 Task: Look for space in Khāsh, Afghanistan from 3rd August, 2023 to 7th August, 2023 for 2 adults in price range Rs.4000 to Rs.9000. Place can be private room with 1  bedroom having 1 bed and 1 bathroom. Property type can be house, flat, hotel. Amenities needed are: air conditioning. Booking option can be shelf check-in. Required host language is English.
Action: Mouse moved to (461, 83)
Screenshot: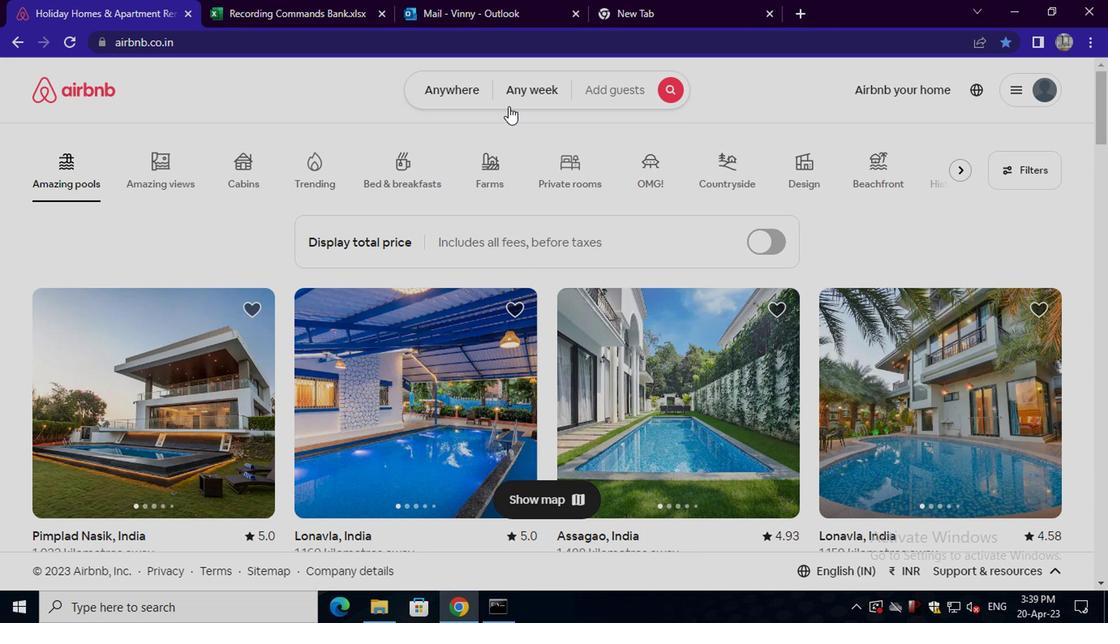 
Action: Mouse pressed left at (461, 83)
Screenshot: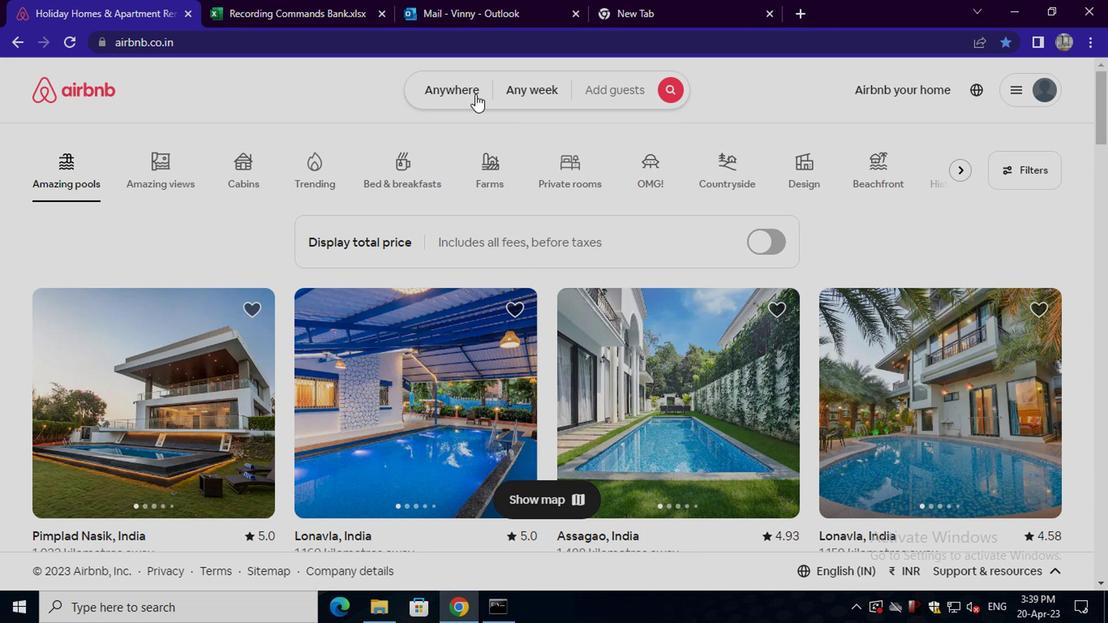 
Action: Mouse moved to (295, 137)
Screenshot: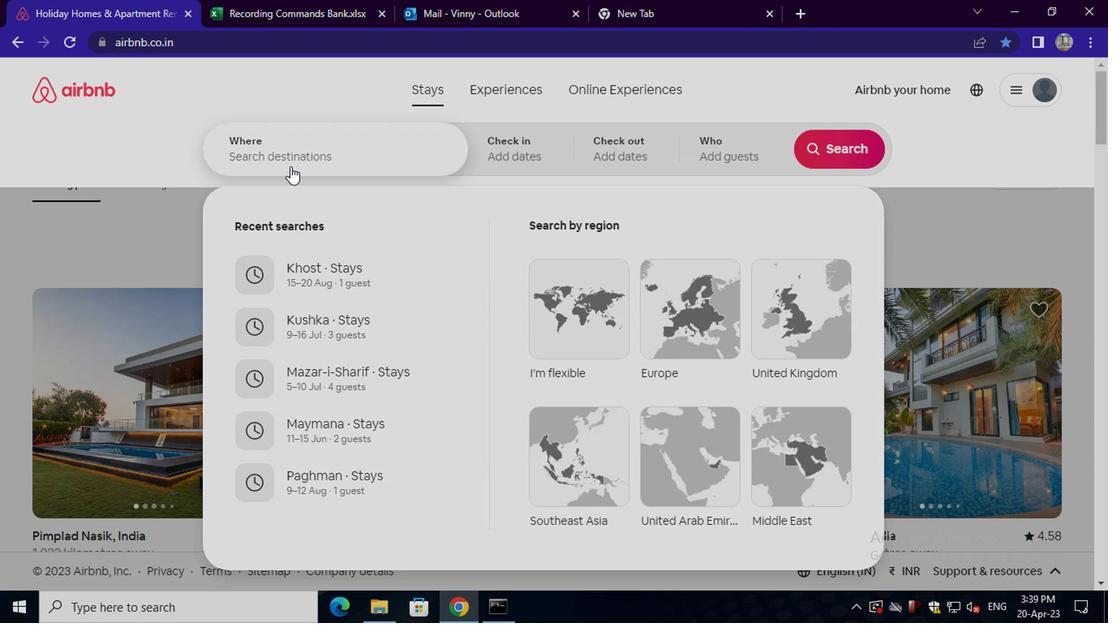
Action: Mouse pressed left at (295, 137)
Screenshot: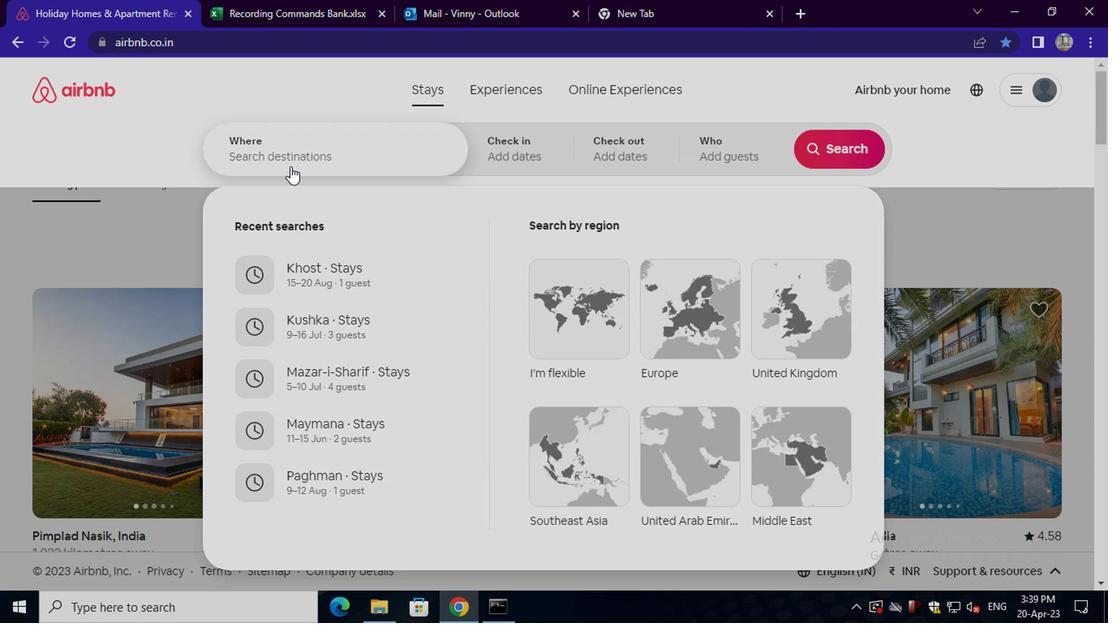 
Action: Key pressed khash,<Key.space>afganista
Screenshot: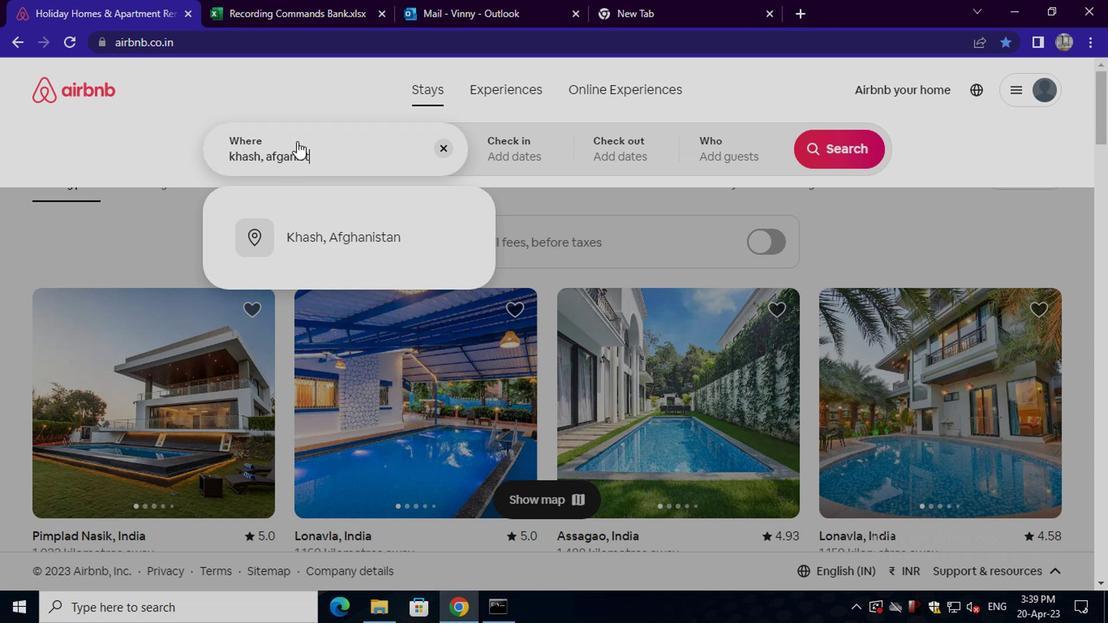 
Action: Mouse moved to (322, 230)
Screenshot: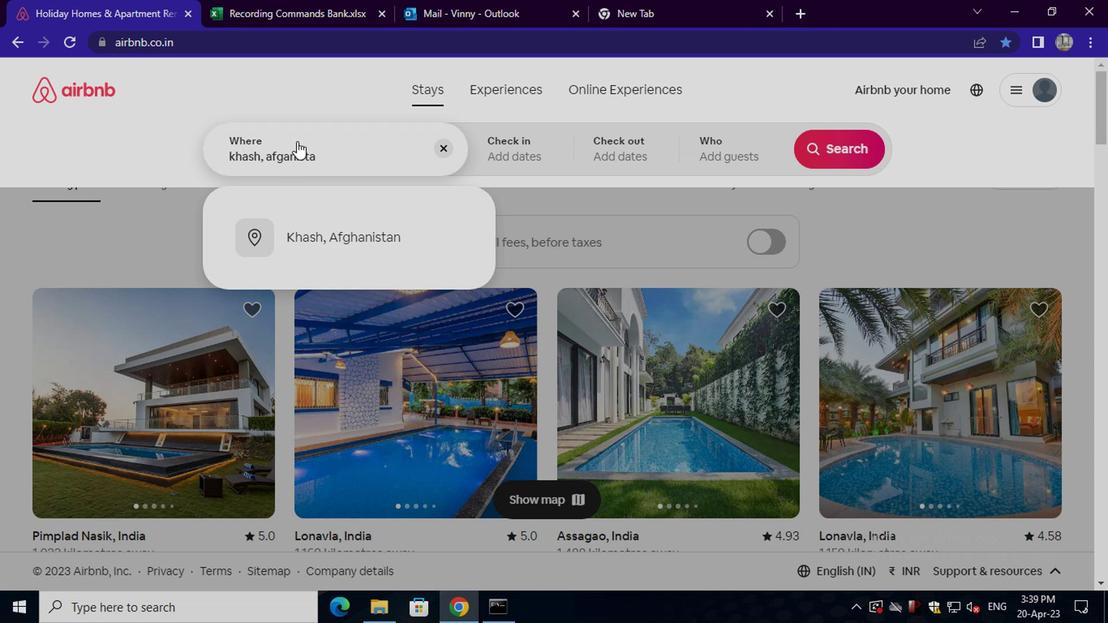 
Action: Mouse pressed left at (322, 230)
Screenshot: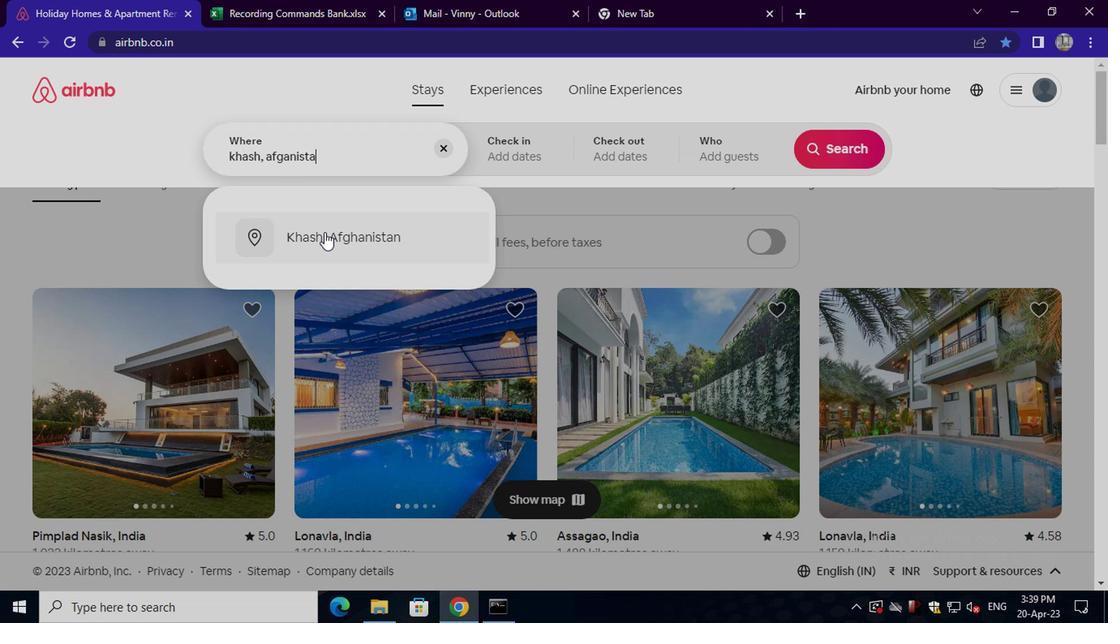 
Action: Mouse moved to (828, 274)
Screenshot: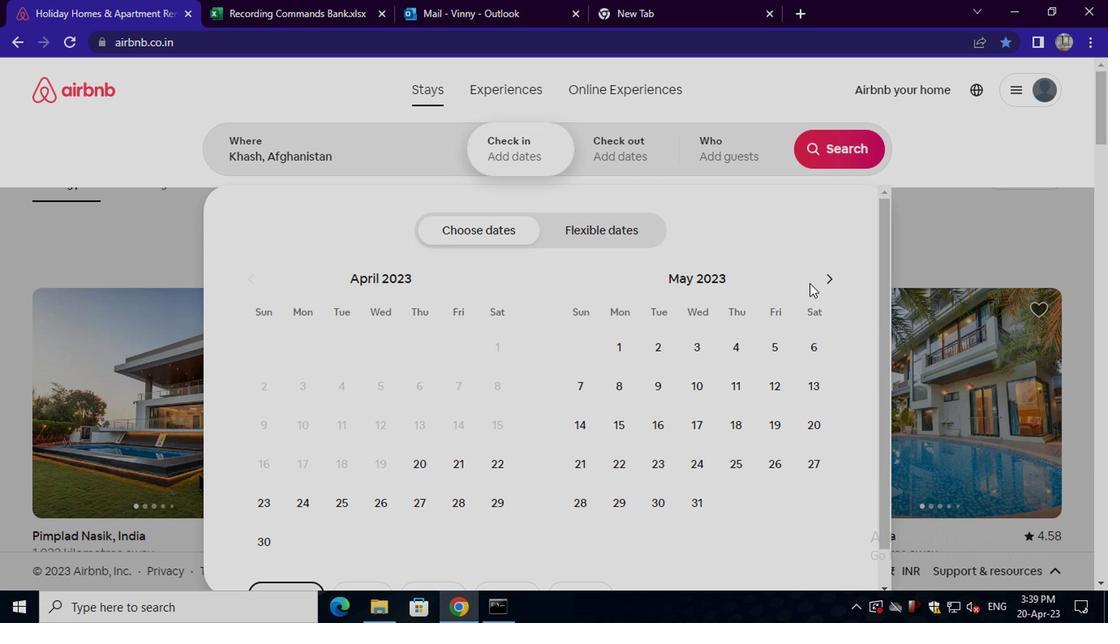 
Action: Mouse pressed left at (828, 274)
Screenshot: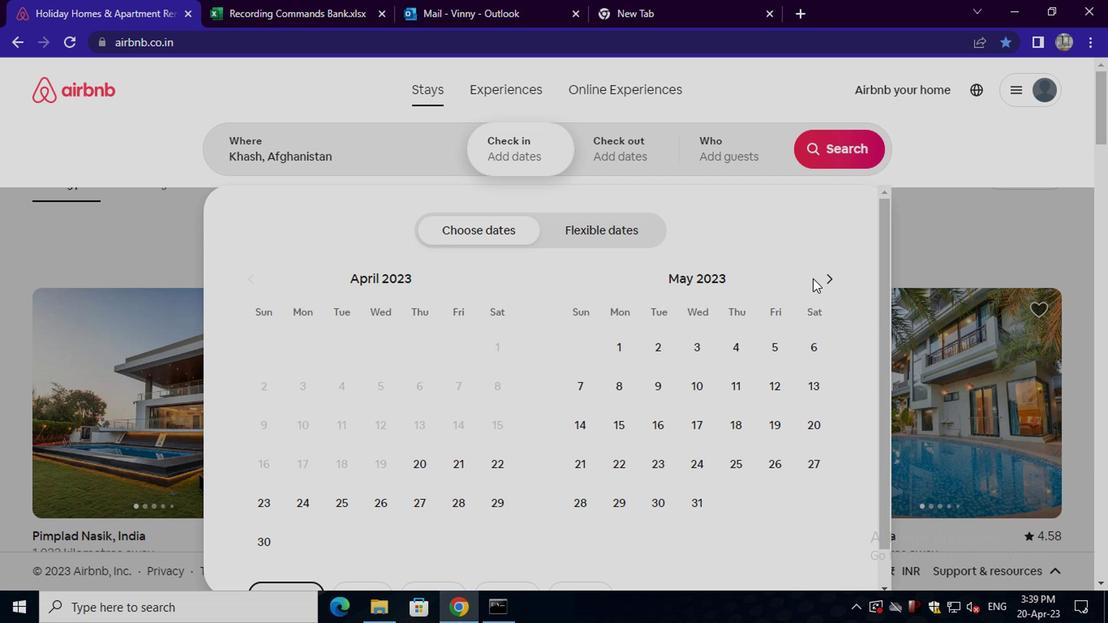 
Action: Mouse pressed left at (828, 274)
Screenshot: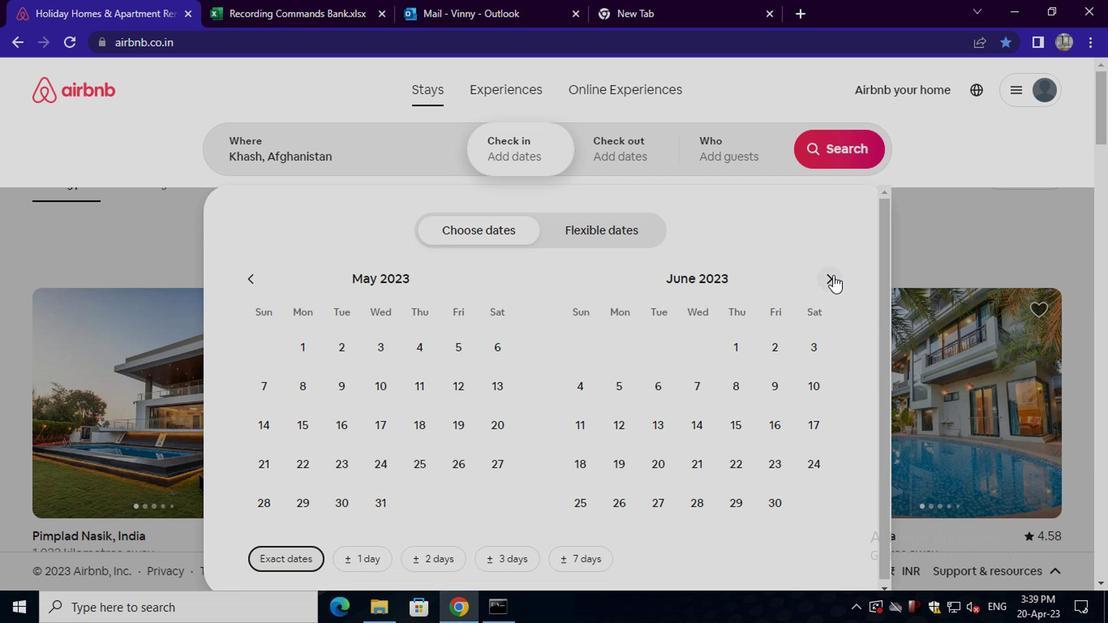 
Action: Mouse pressed left at (828, 274)
Screenshot: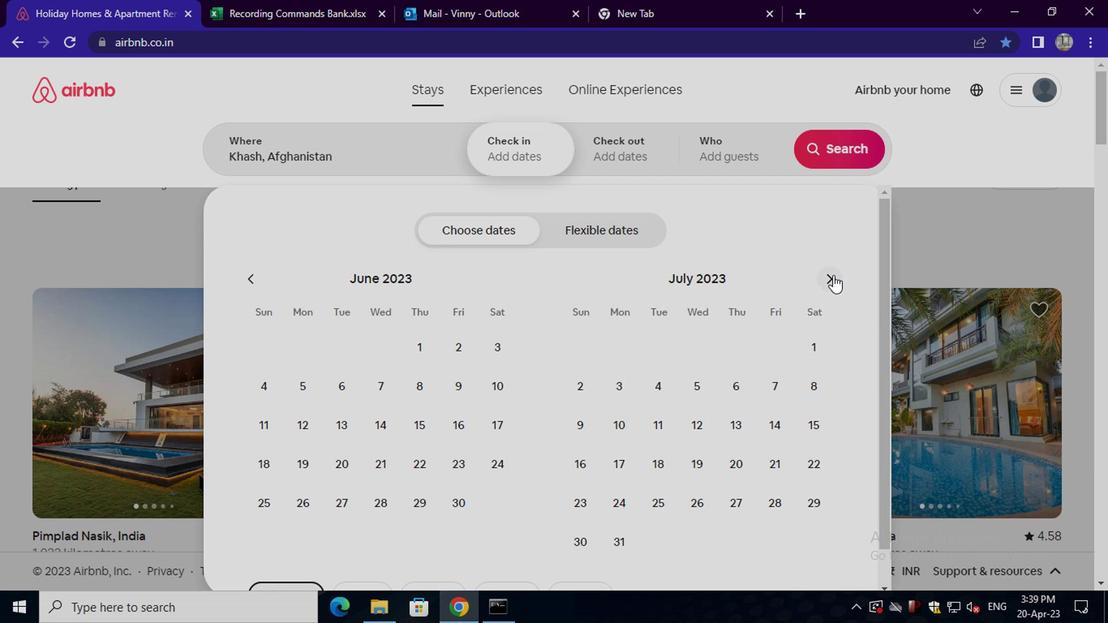 
Action: Mouse moved to (739, 345)
Screenshot: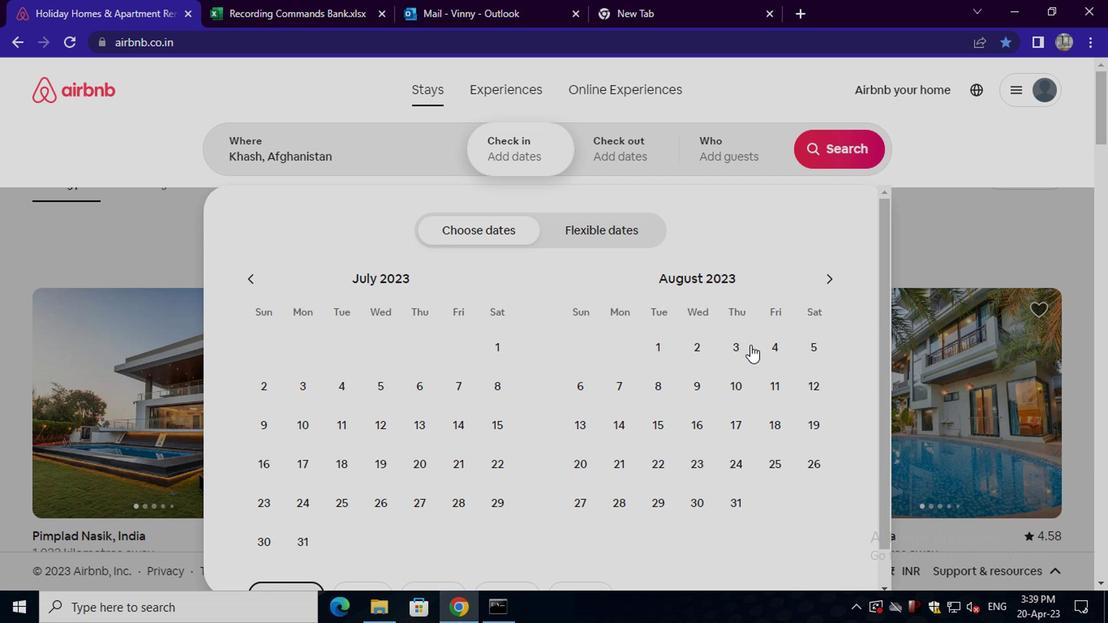 
Action: Mouse pressed left at (739, 345)
Screenshot: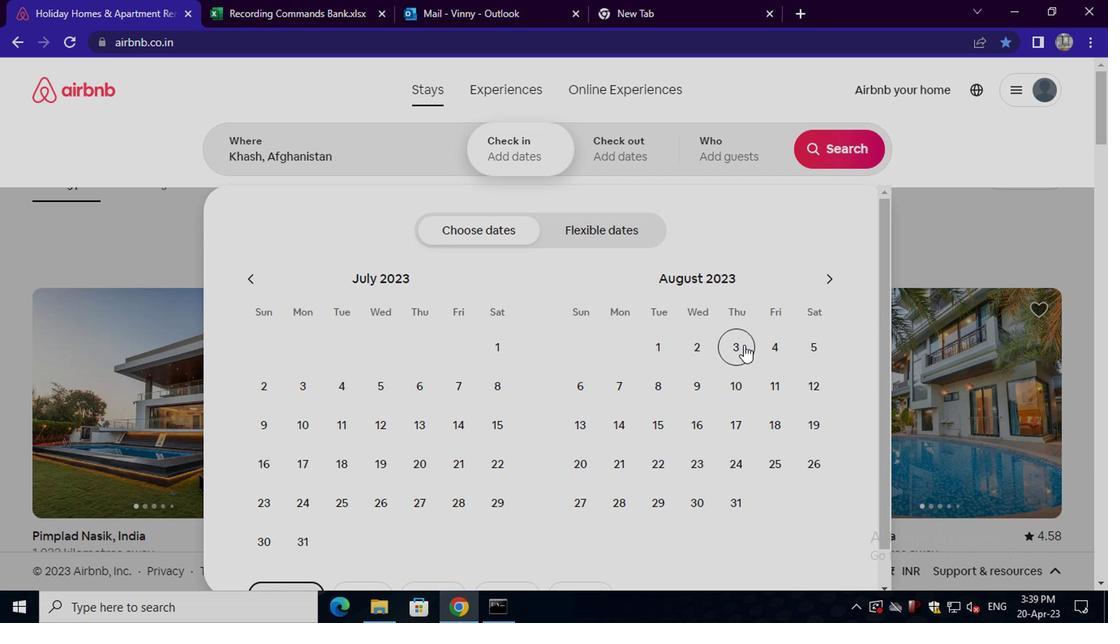 
Action: Mouse moved to (609, 379)
Screenshot: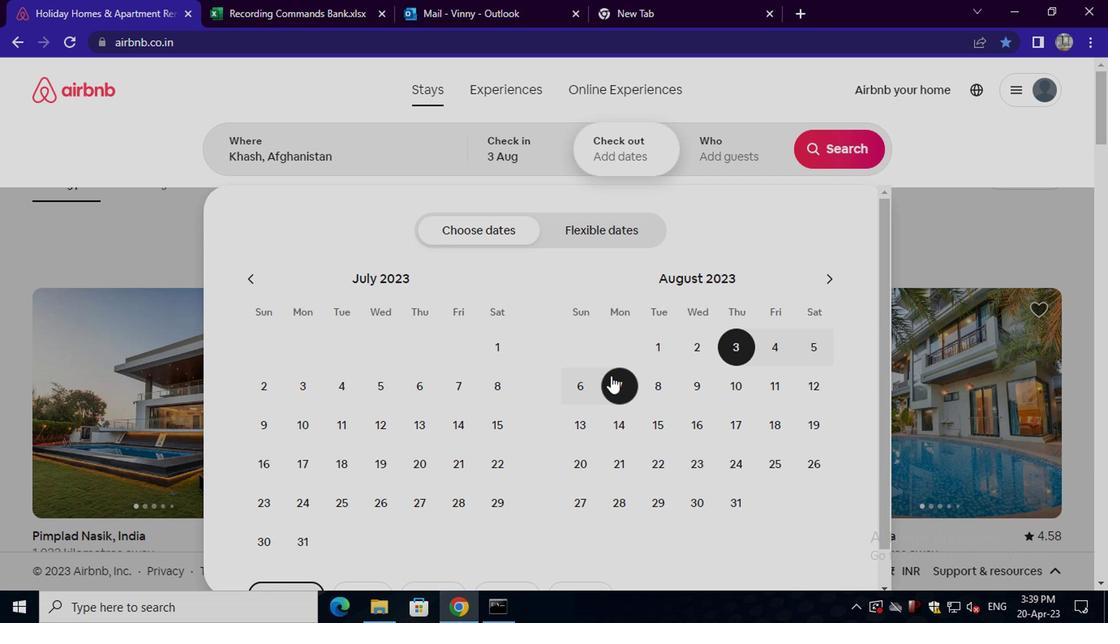 
Action: Mouse pressed left at (609, 379)
Screenshot: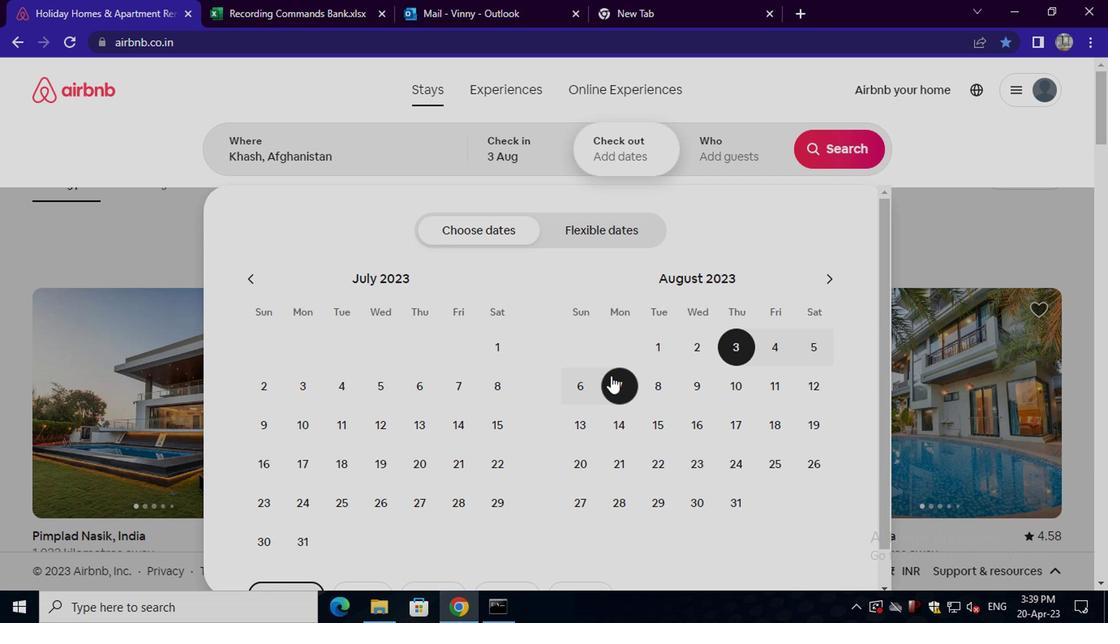 
Action: Mouse moved to (718, 165)
Screenshot: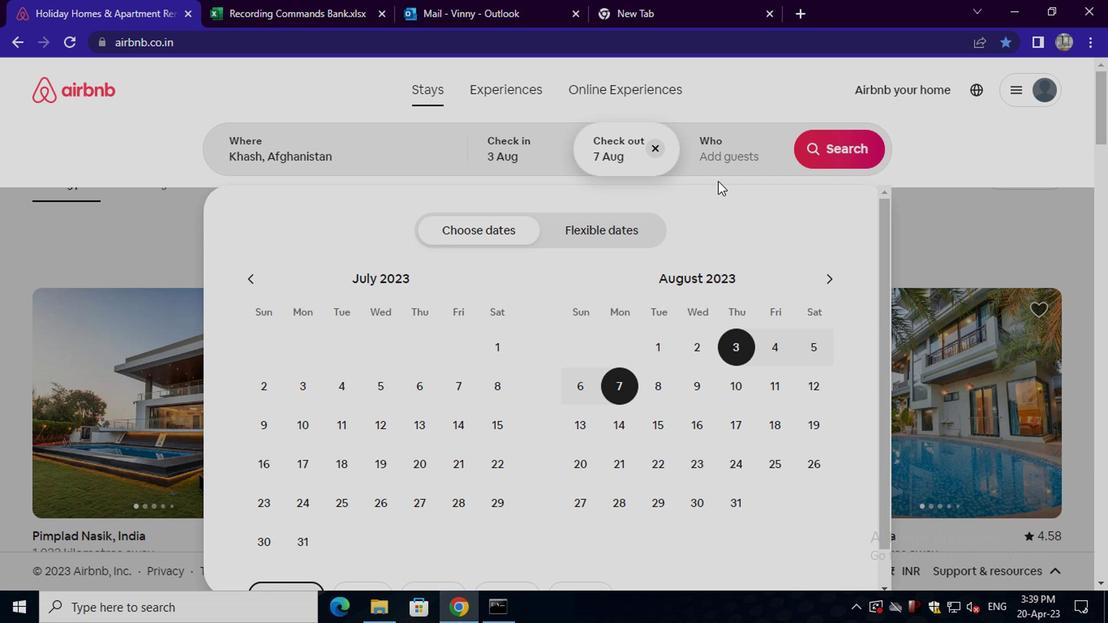 
Action: Mouse pressed left at (718, 165)
Screenshot: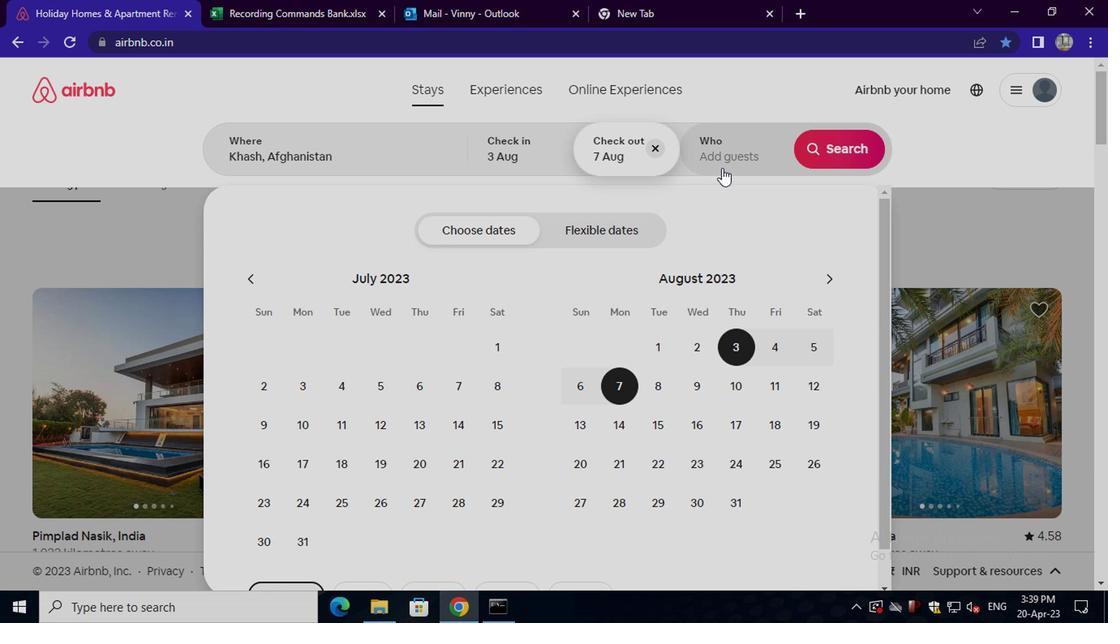 
Action: Mouse moved to (826, 237)
Screenshot: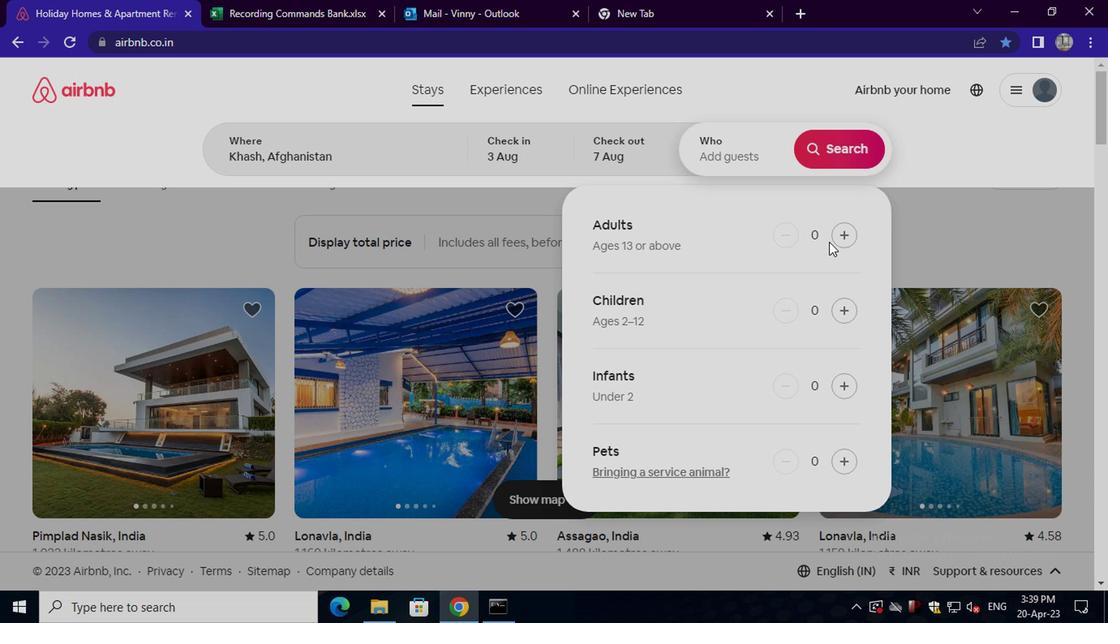 
Action: Mouse pressed left at (826, 237)
Screenshot: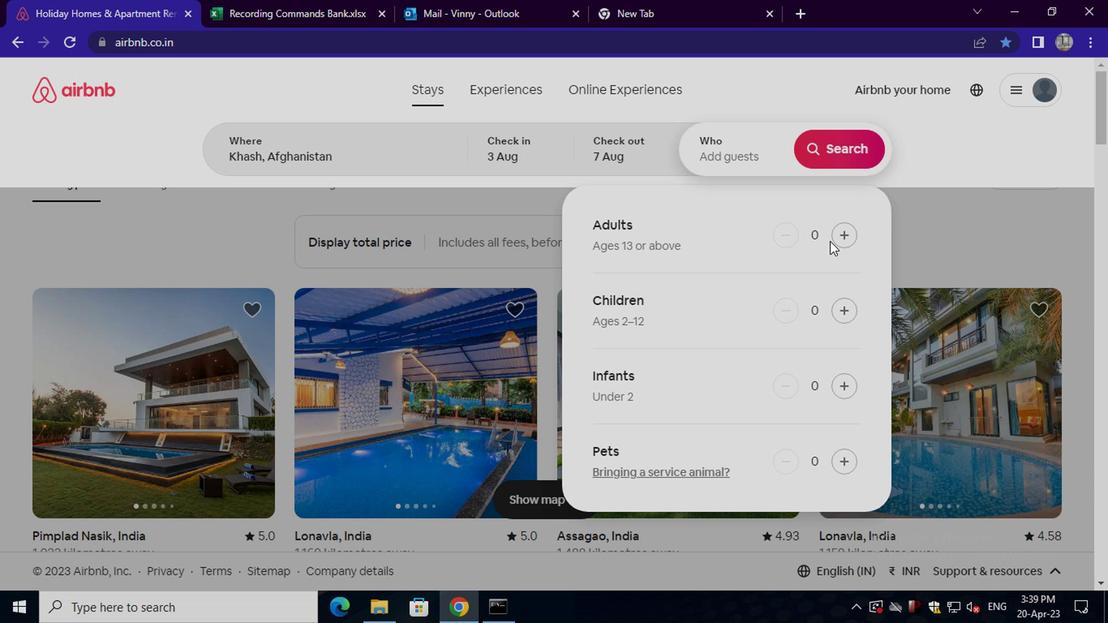 
Action: Mouse moved to (836, 236)
Screenshot: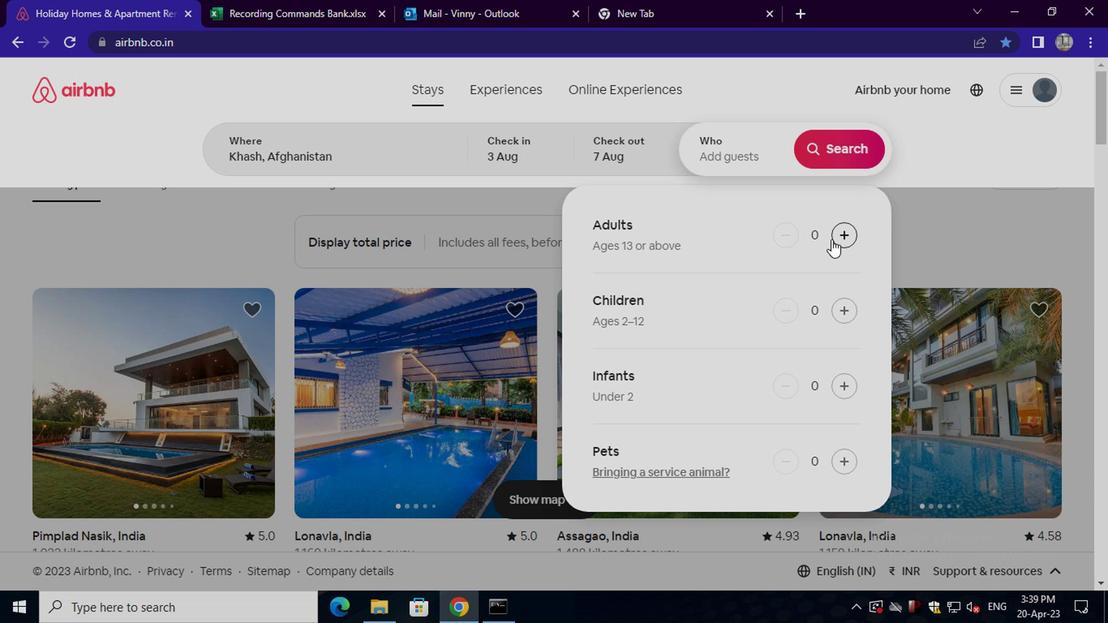 
Action: Mouse pressed left at (836, 236)
Screenshot: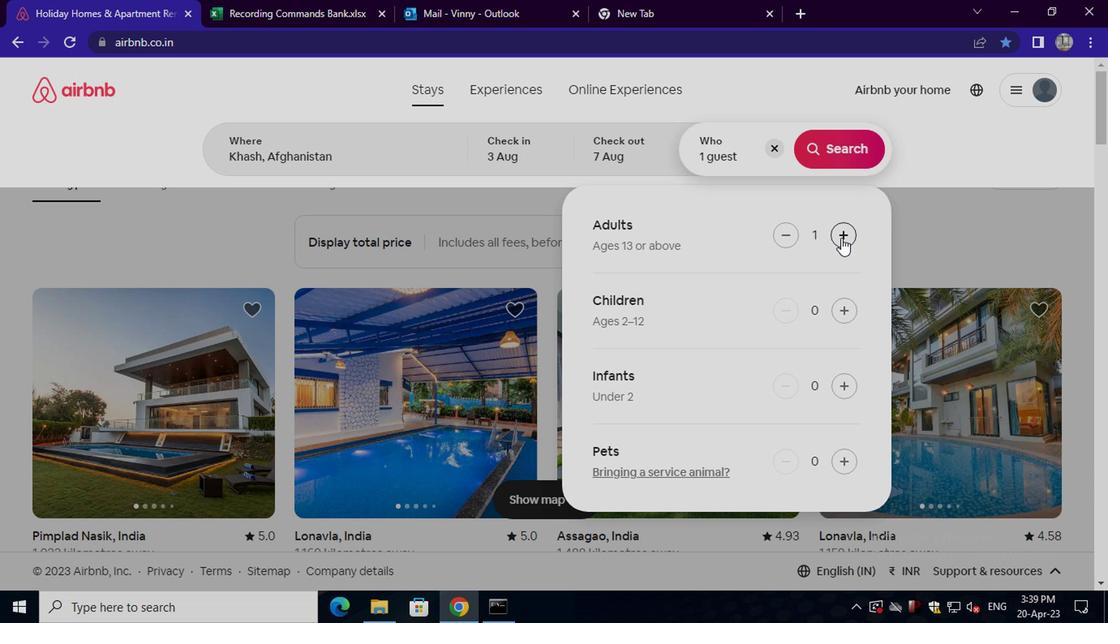 
Action: Mouse moved to (848, 154)
Screenshot: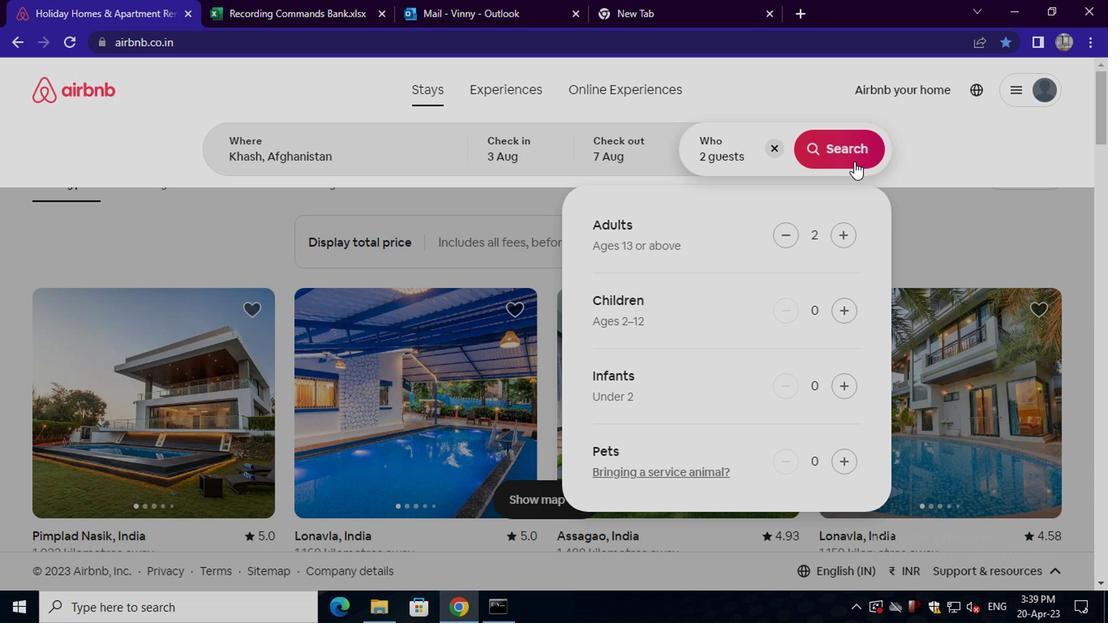 
Action: Mouse pressed left at (848, 154)
Screenshot: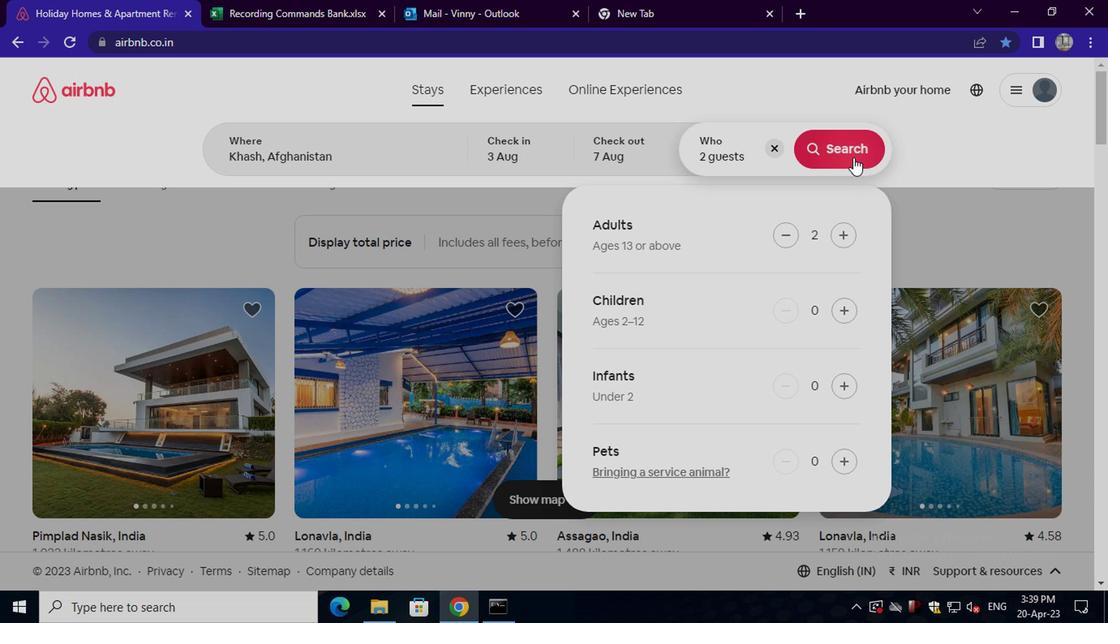 
Action: Mouse moved to (1014, 162)
Screenshot: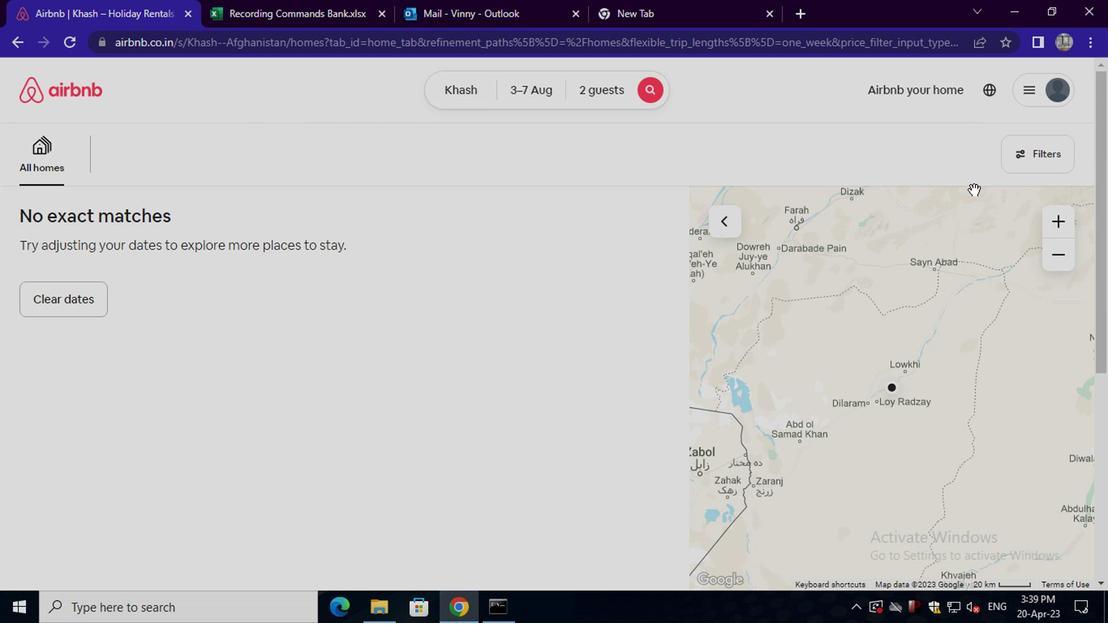 
Action: Mouse pressed left at (1014, 162)
Screenshot: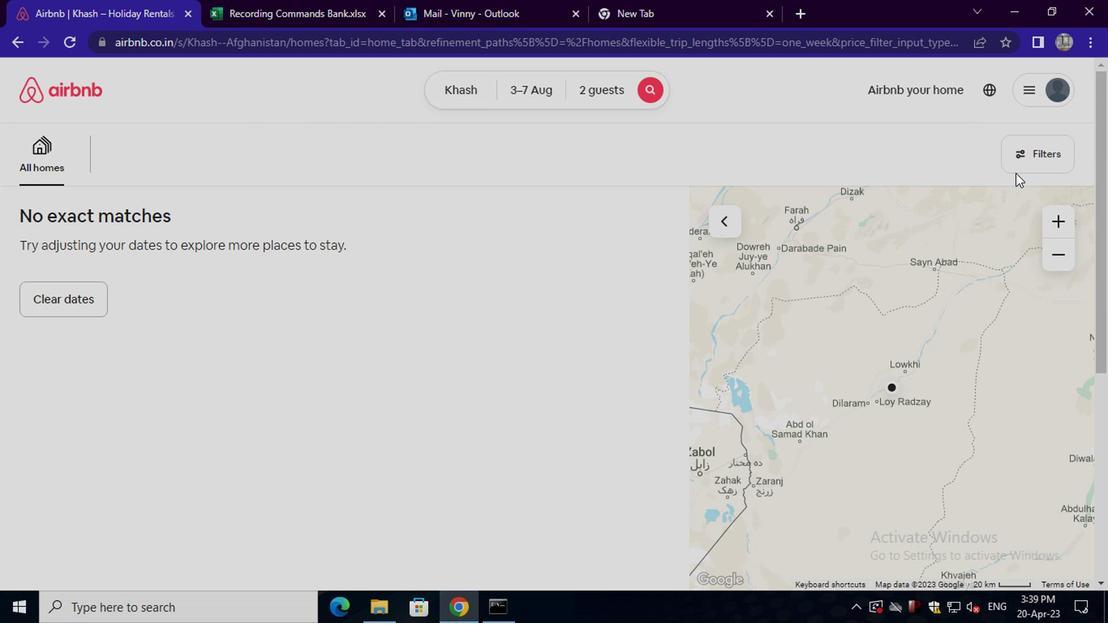 
Action: Mouse moved to (451, 258)
Screenshot: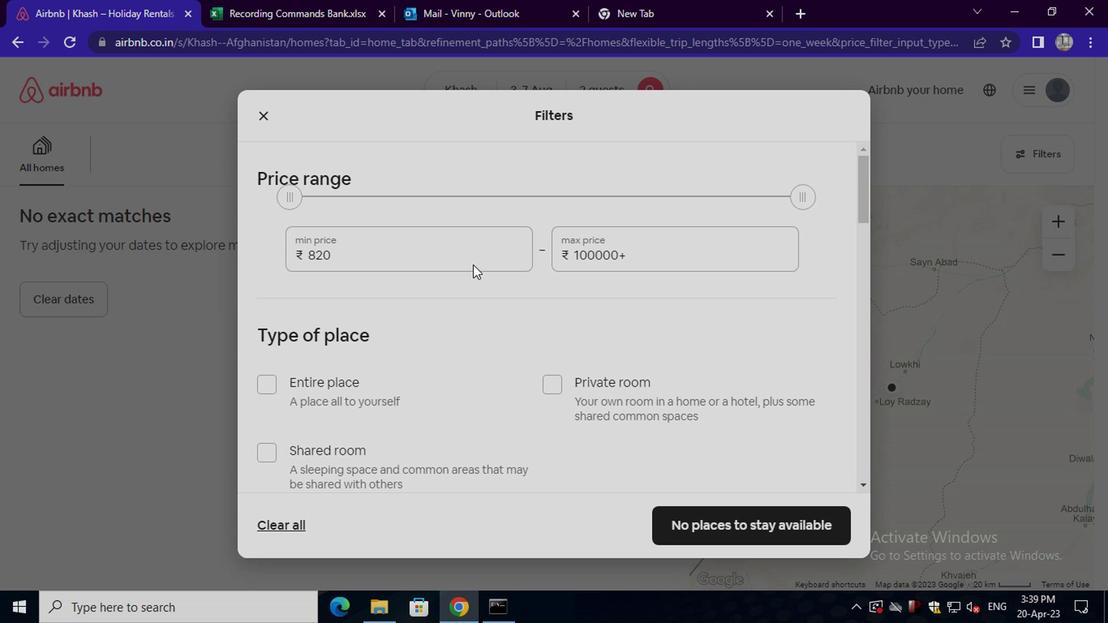 
Action: Mouse pressed left at (451, 258)
Screenshot: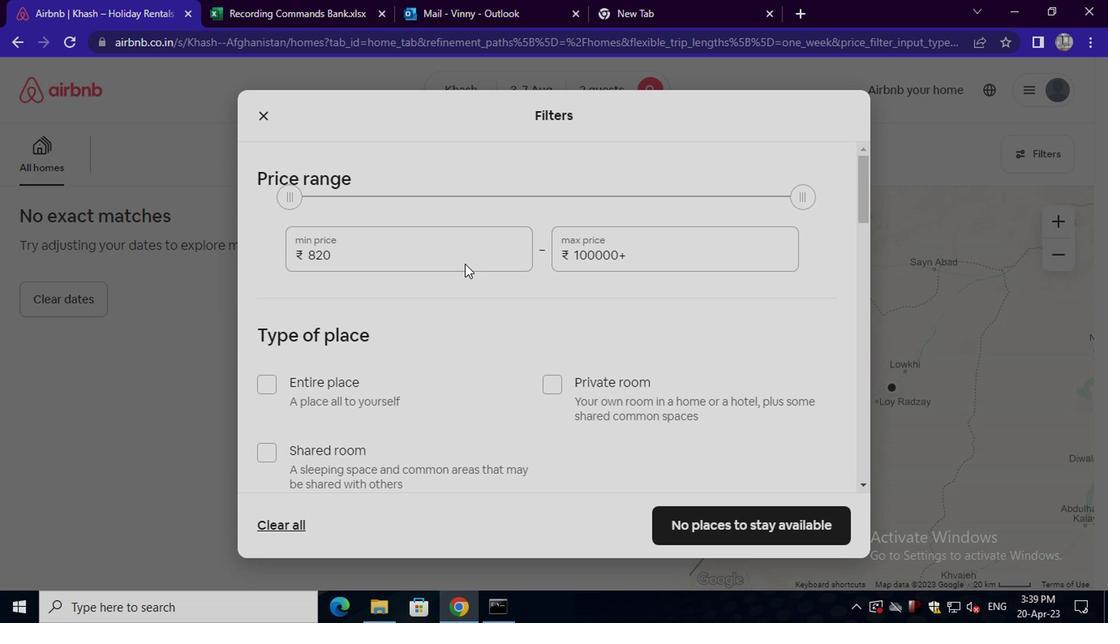 
Action: Key pressed <Key.backspace><Key.backspace><Key.backspace><Key.backspace><Key.backspace><Key.backspace><Key.backspace><Key.backspace><Key.backspace><Key.backspace><Key.backspace>4000
Screenshot: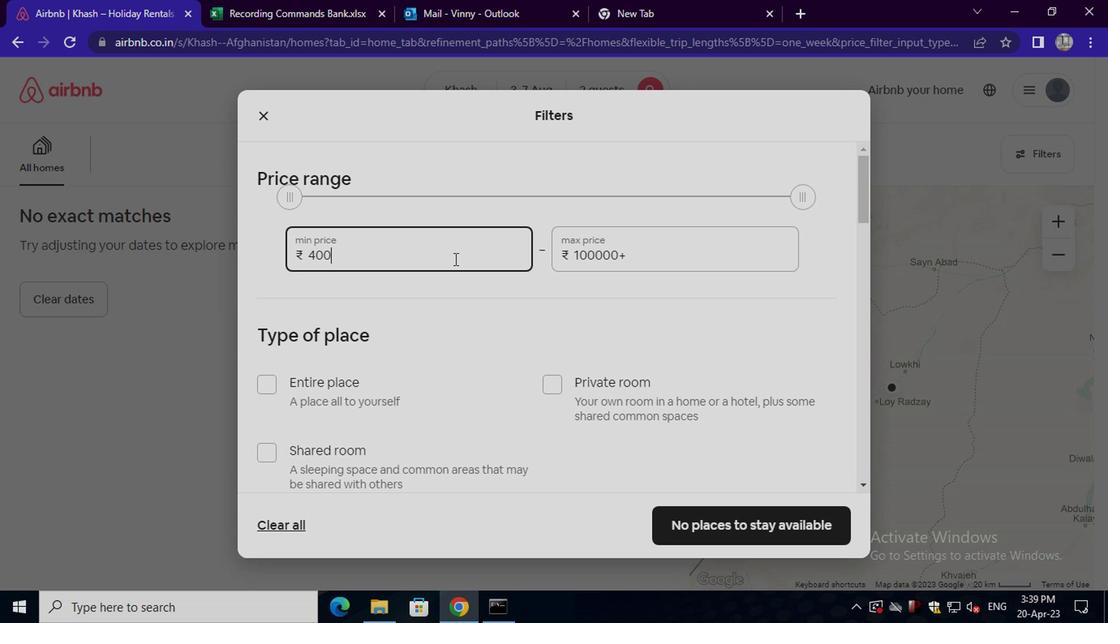 
Action: Mouse moved to (641, 249)
Screenshot: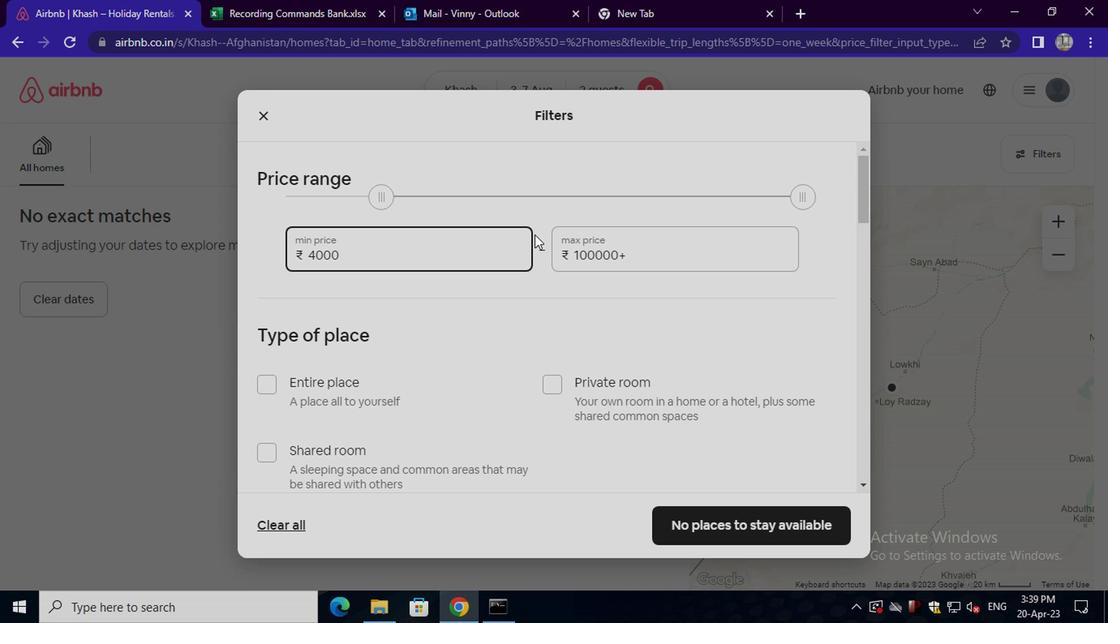 
Action: Mouse pressed left at (641, 249)
Screenshot: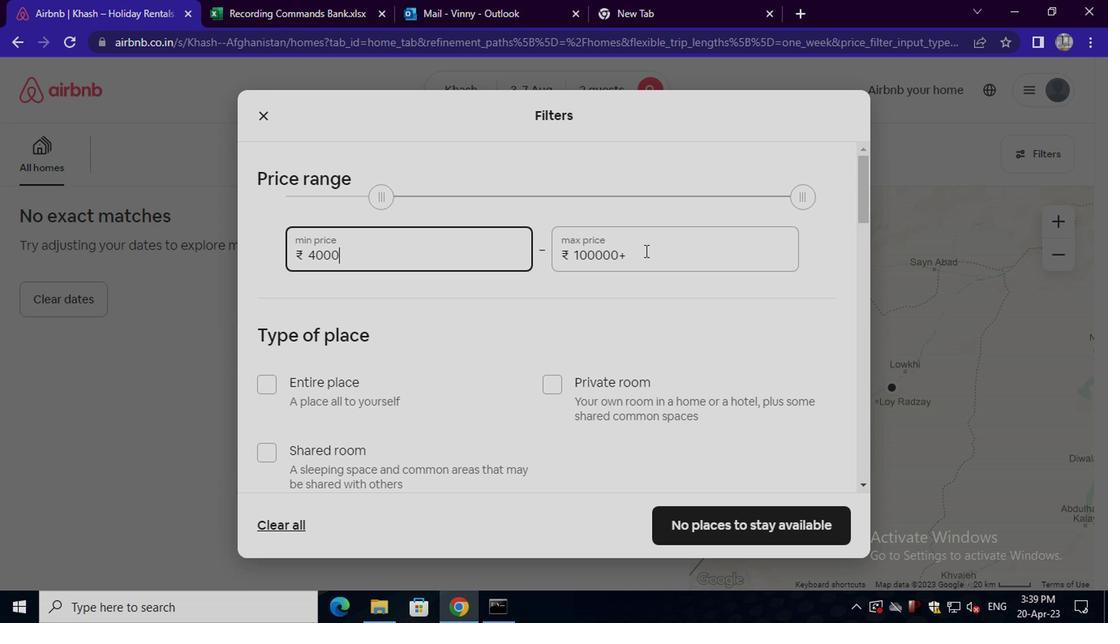 
Action: Mouse moved to (641, 250)
Screenshot: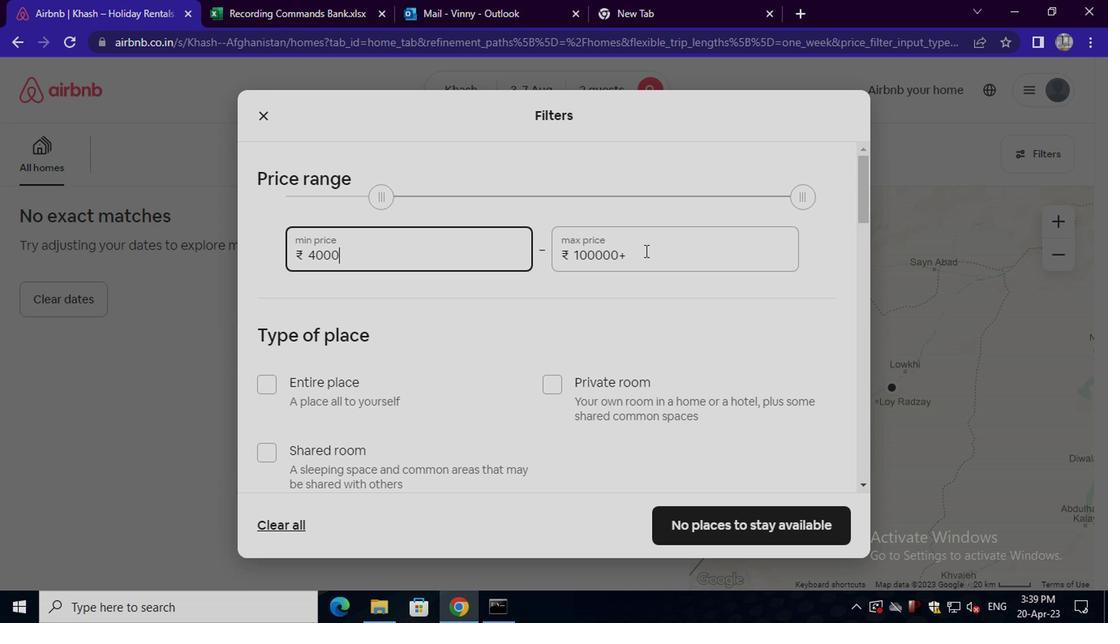 
Action: Key pressed <Key.backspace><Key.backspace><Key.backspace><Key.backspace><Key.backspace><Key.backspace><Key.backspace><Key.backspace><Key.backspace><Key.backspace><Key.backspace><Key.backspace><Key.backspace><Key.backspace><Key.backspace><Key.backspace><Key.backspace><Key.backspace><Key.backspace><Key.backspace>9000
Screenshot: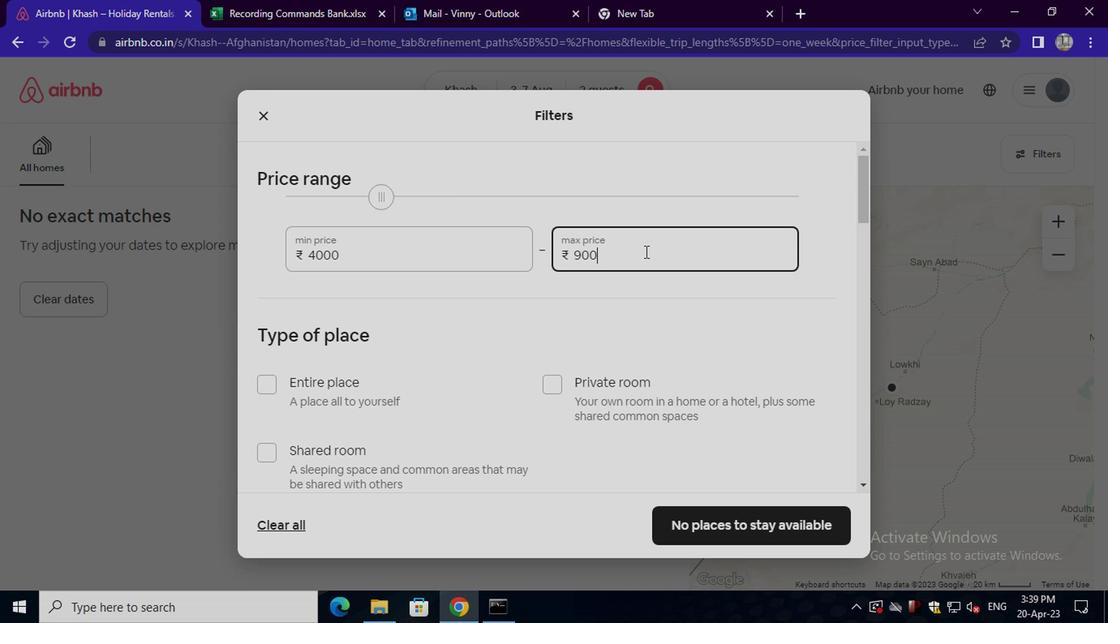 
Action: Mouse moved to (631, 266)
Screenshot: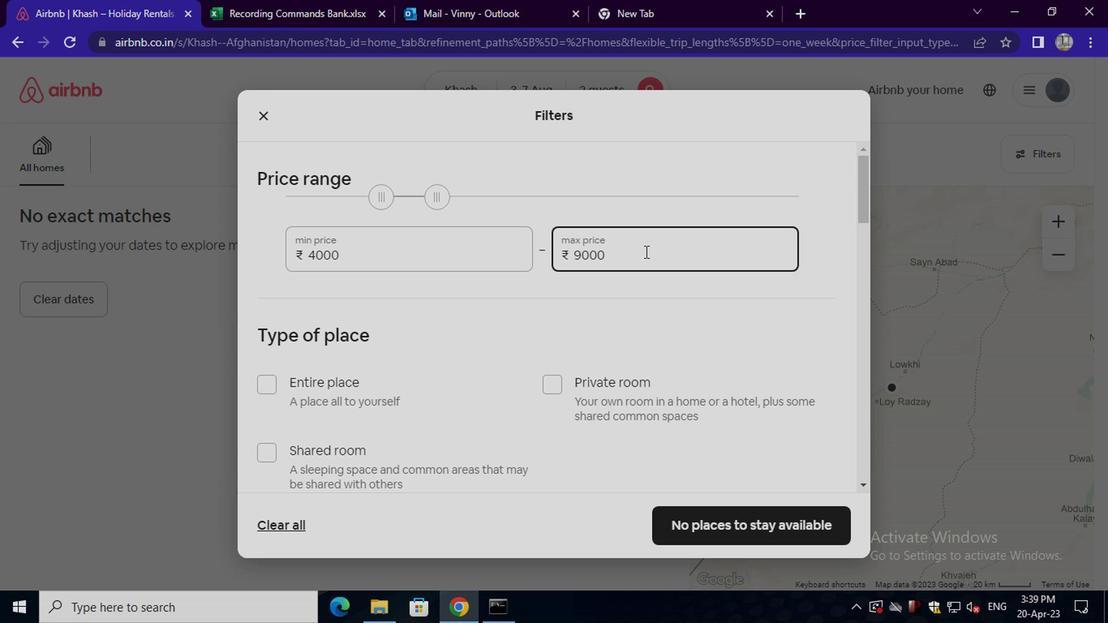 
Action: Mouse scrolled (631, 266) with delta (0, 0)
Screenshot: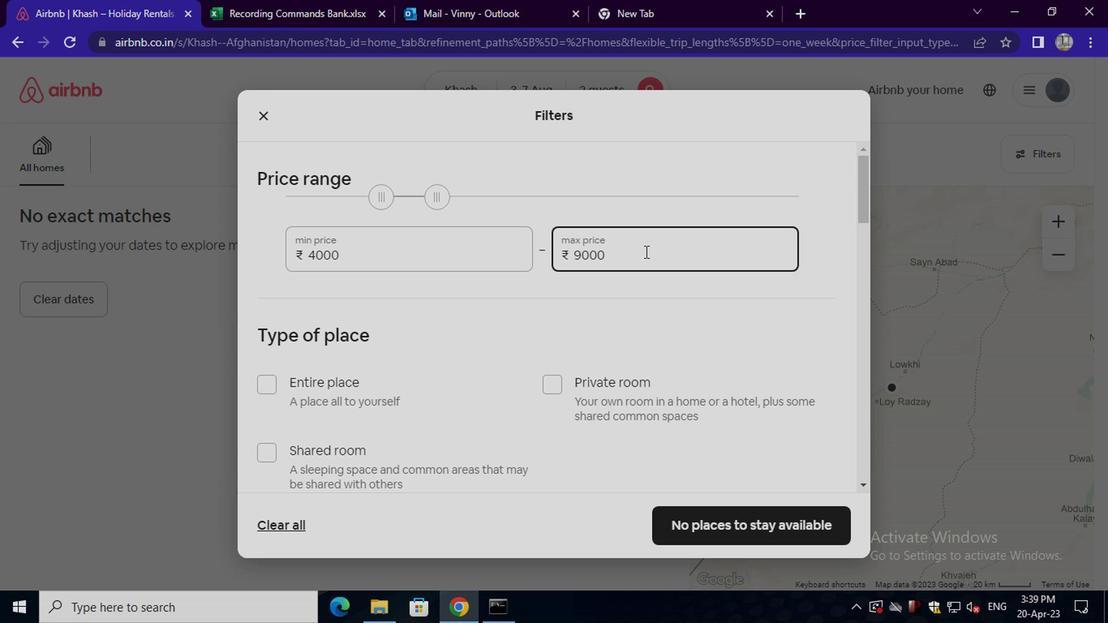 
Action: Mouse moved to (622, 293)
Screenshot: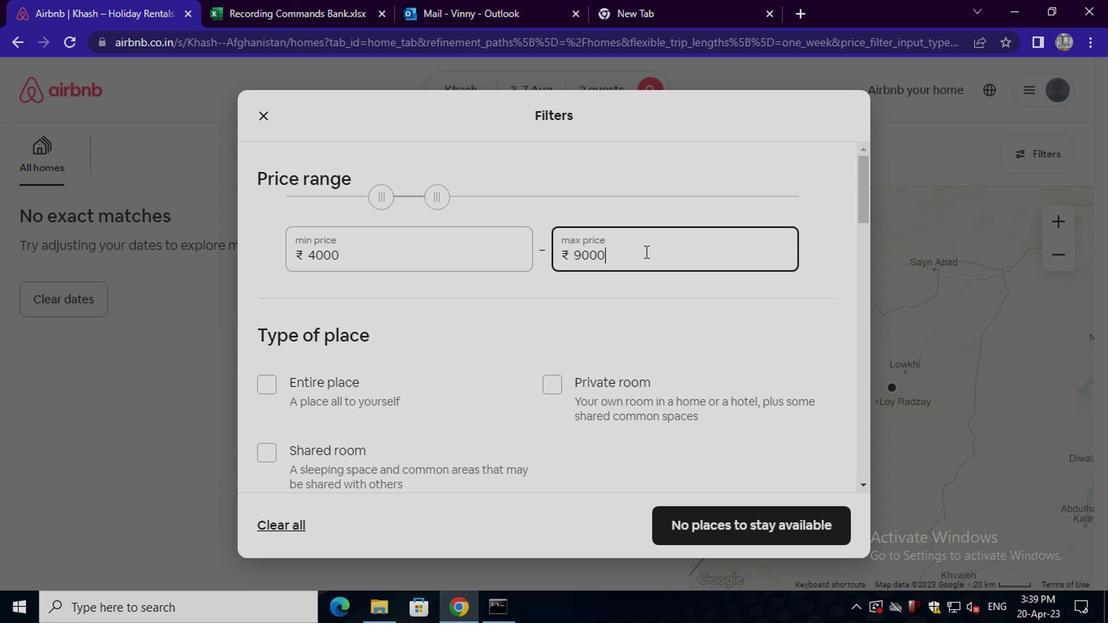 
Action: Mouse scrolled (622, 292) with delta (0, 0)
Screenshot: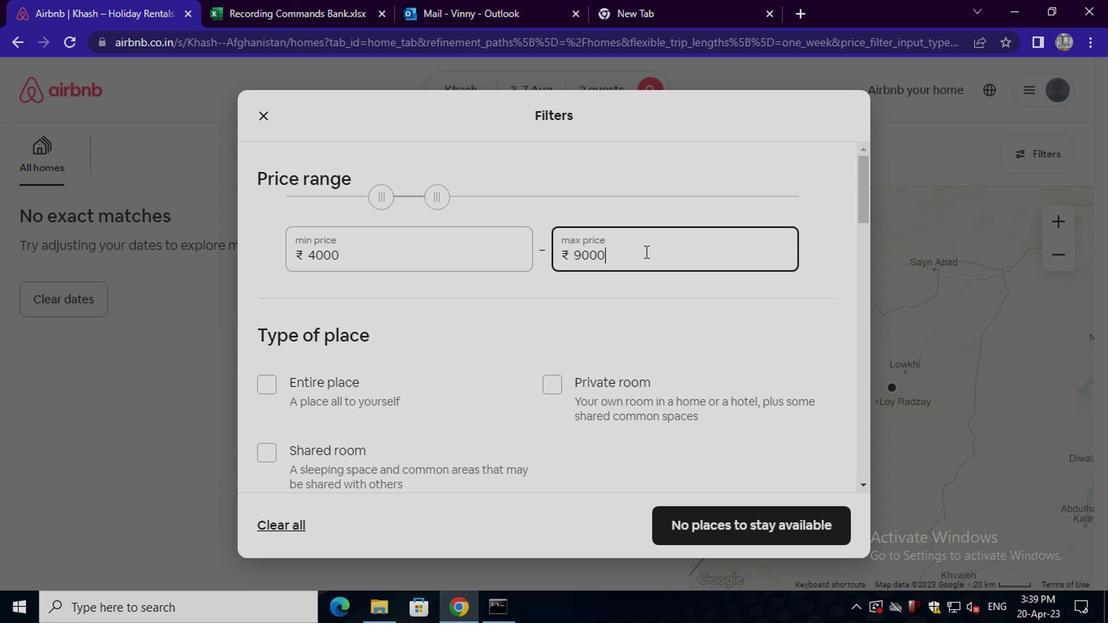 
Action: Mouse moved to (551, 218)
Screenshot: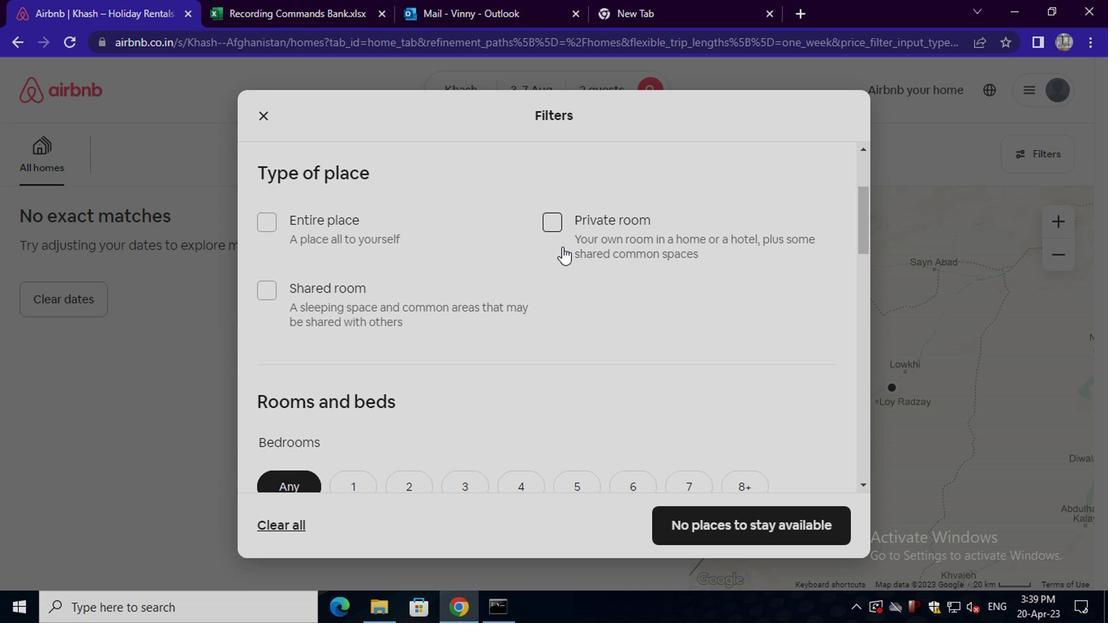 
Action: Mouse pressed left at (551, 218)
Screenshot: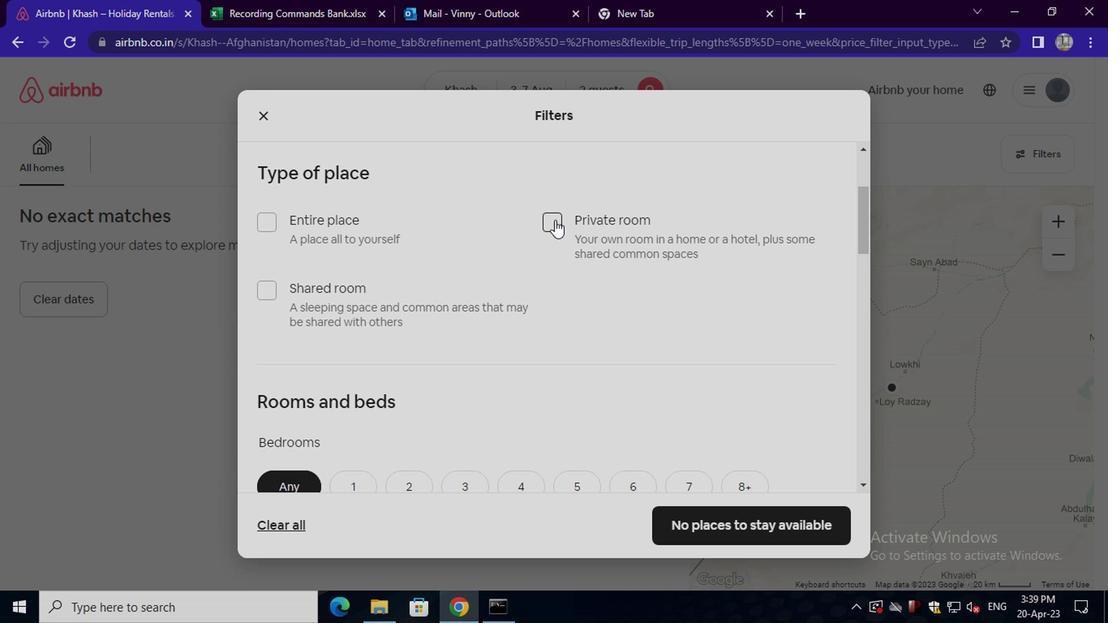 
Action: Mouse scrolled (551, 217) with delta (0, -1)
Screenshot: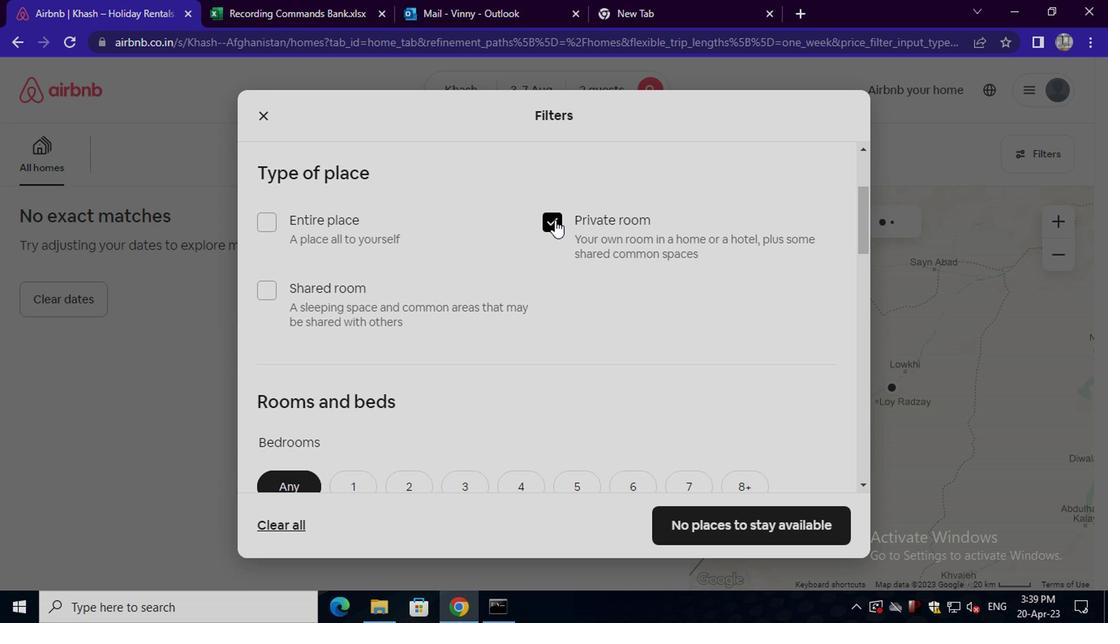 
Action: Mouse moved to (351, 394)
Screenshot: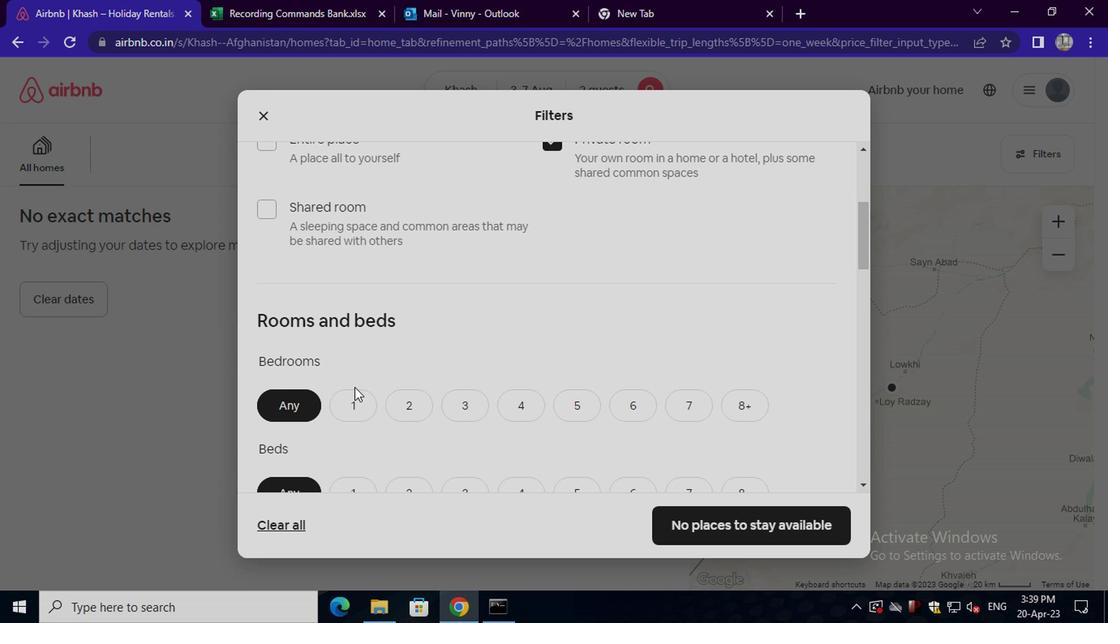 
Action: Mouse pressed left at (351, 394)
Screenshot: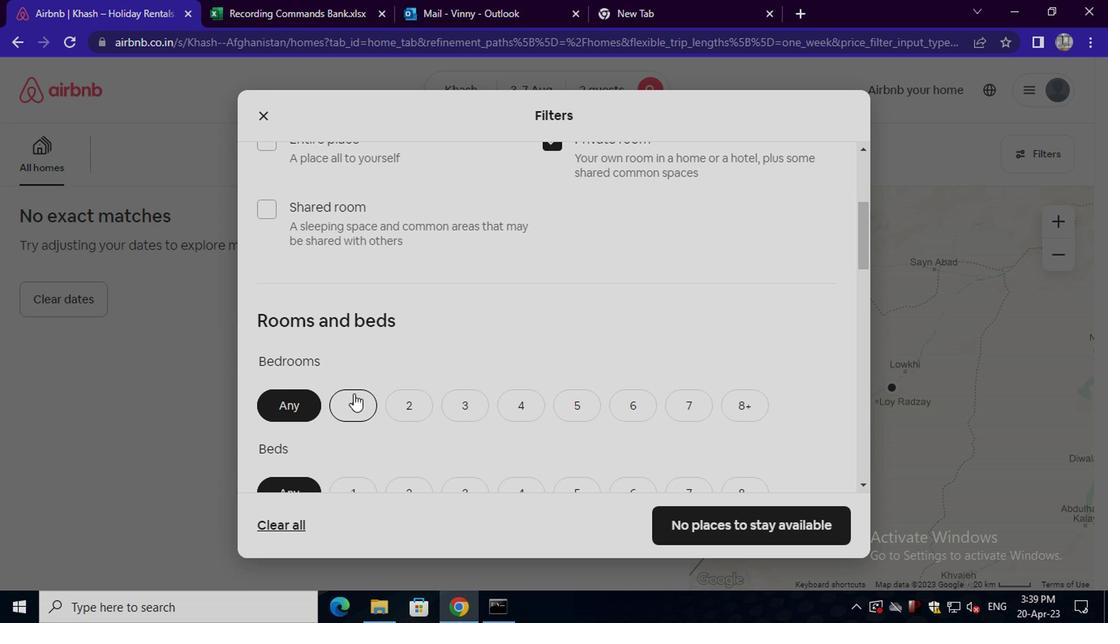 
Action: Mouse scrolled (351, 394) with delta (0, 0)
Screenshot: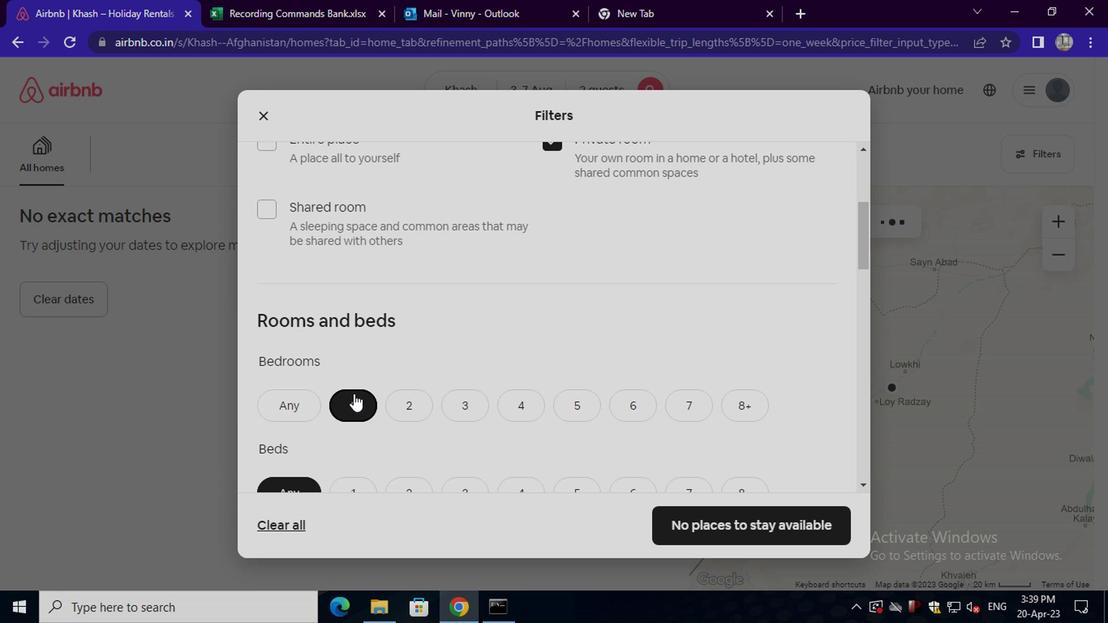 
Action: Mouse scrolled (351, 394) with delta (0, 0)
Screenshot: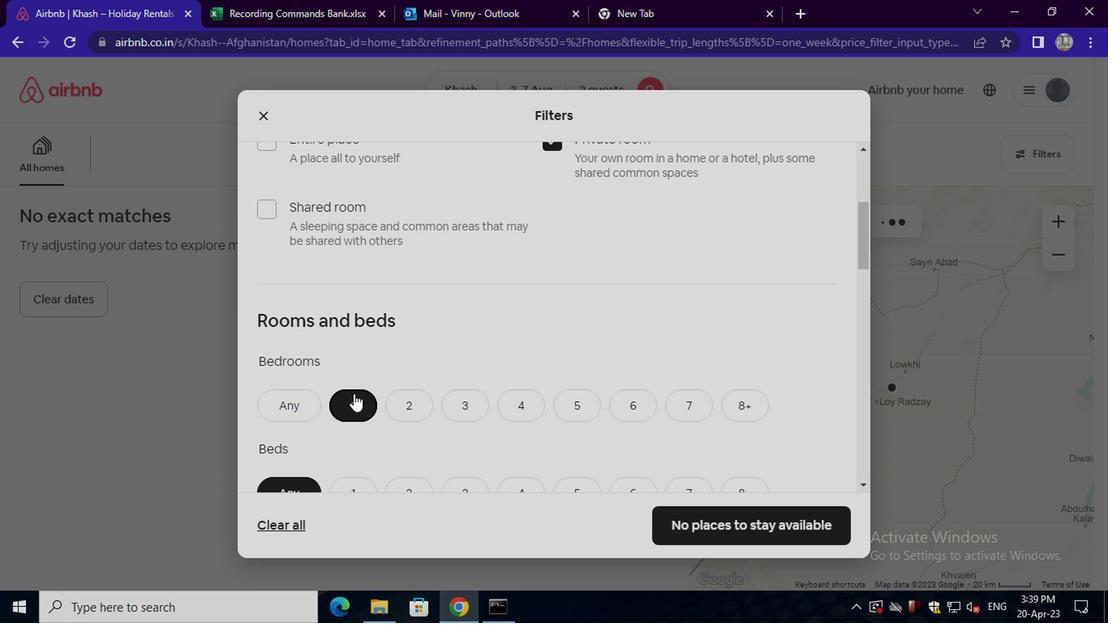 
Action: Mouse moved to (348, 341)
Screenshot: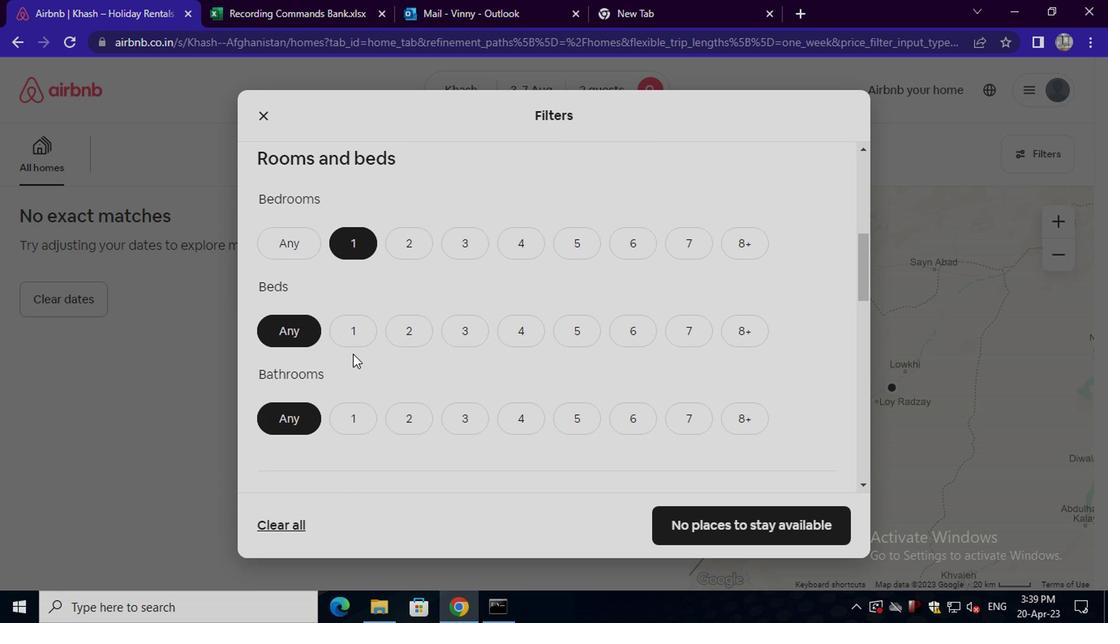 
Action: Mouse pressed left at (348, 341)
Screenshot: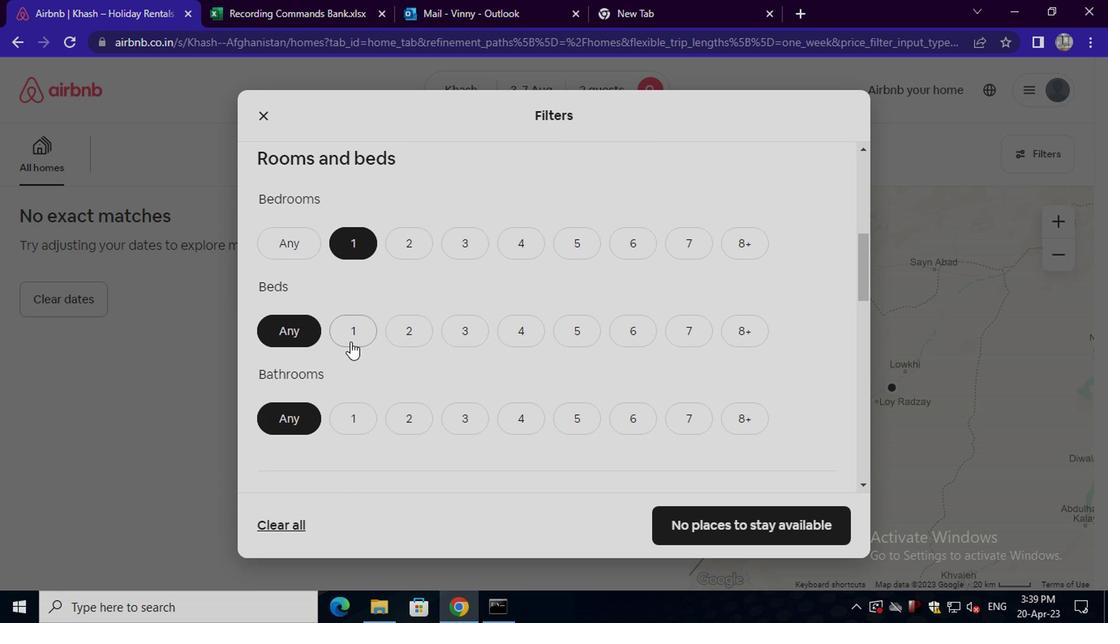 
Action: Mouse moved to (346, 418)
Screenshot: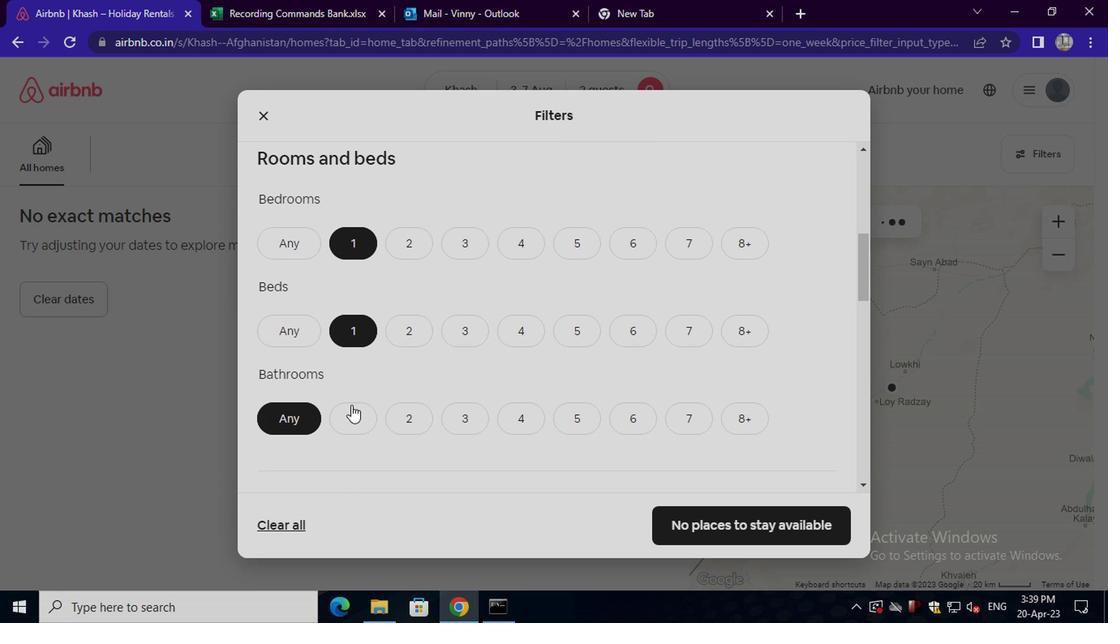 
Action: Mouse pressed left at (346, 418)
Screenshot: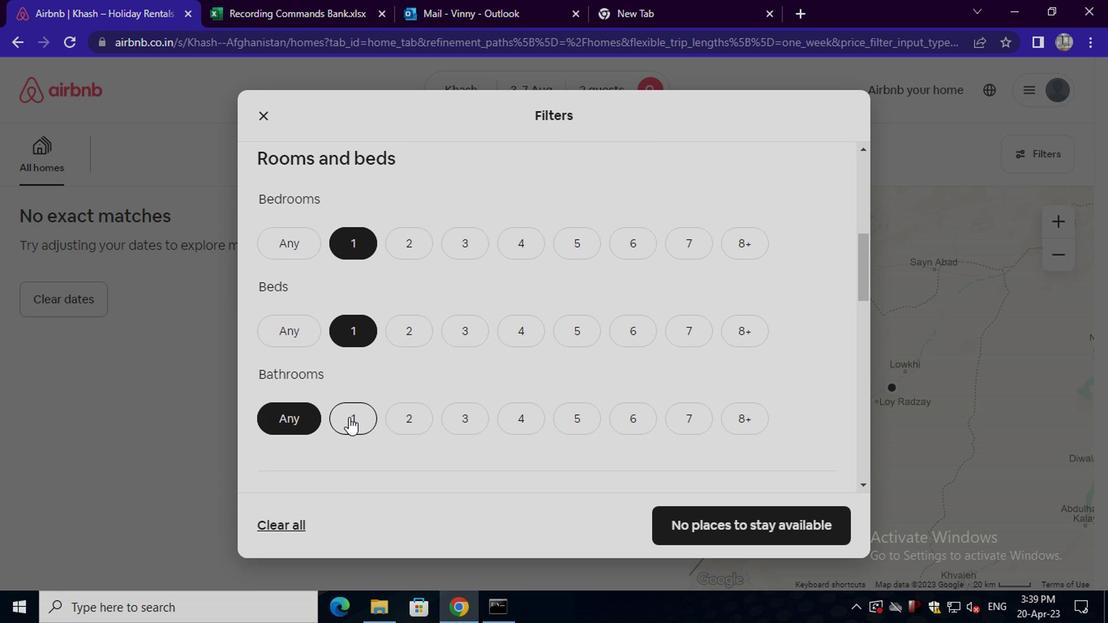 
Action: Mouse scrolled (346, 417) with delta (0, 0)
Screenshot: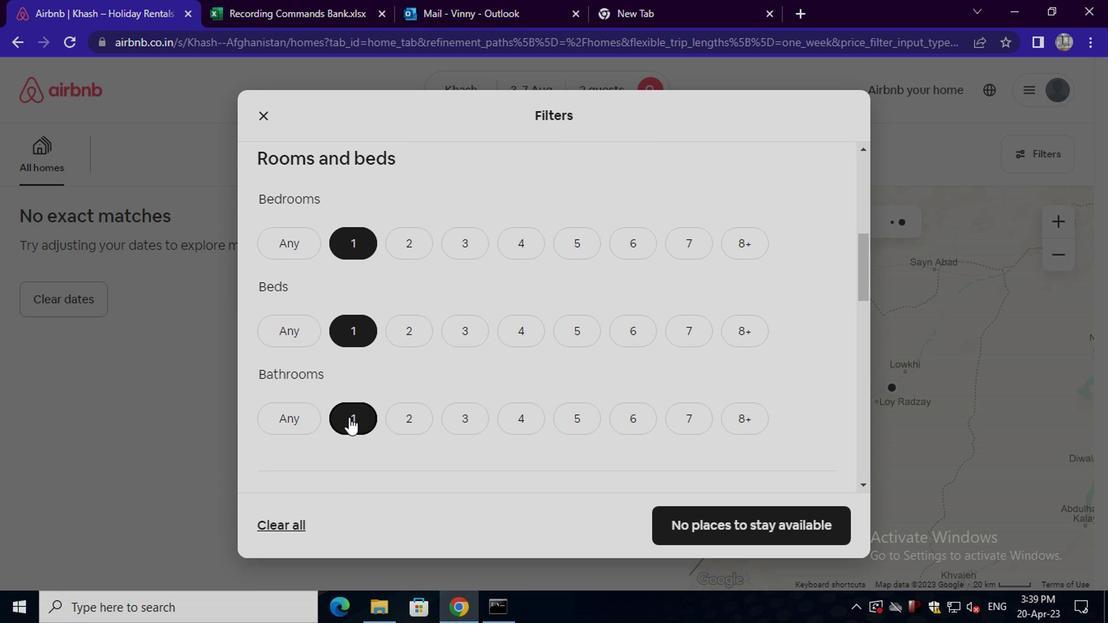 
Action: Mouse scrolled (346, 417) with delta (0, 0)
Screenshot: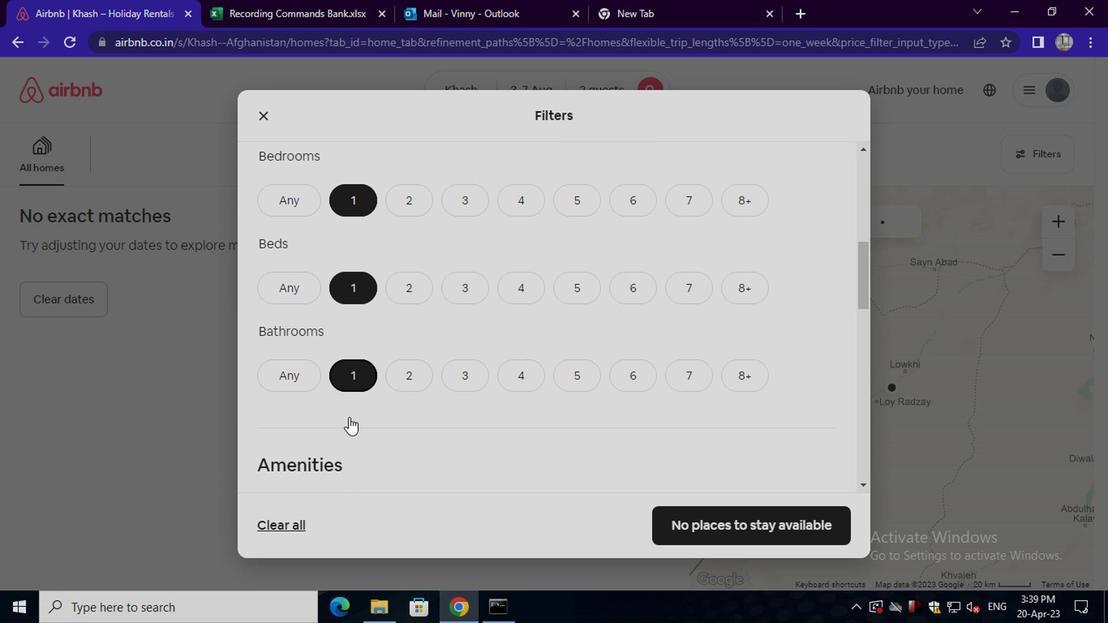 
Action: Mouse scrolled (346, 417) with delta (0, 0)
Screenshot: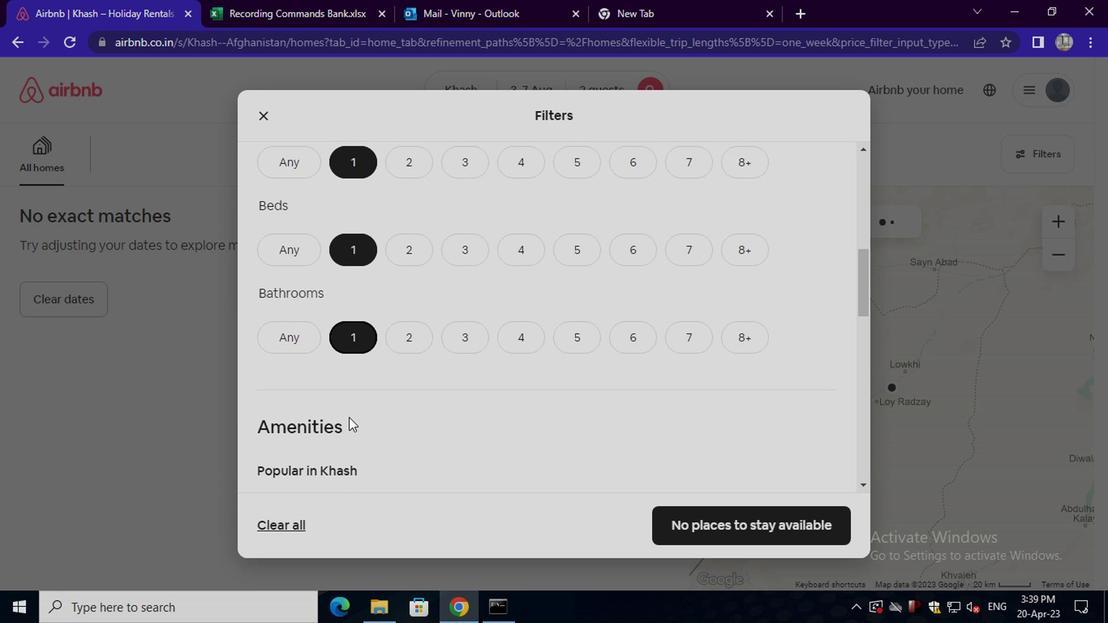 
Action: Mouse scrolled (346, 417) with delta (0, 0)
Screenshot: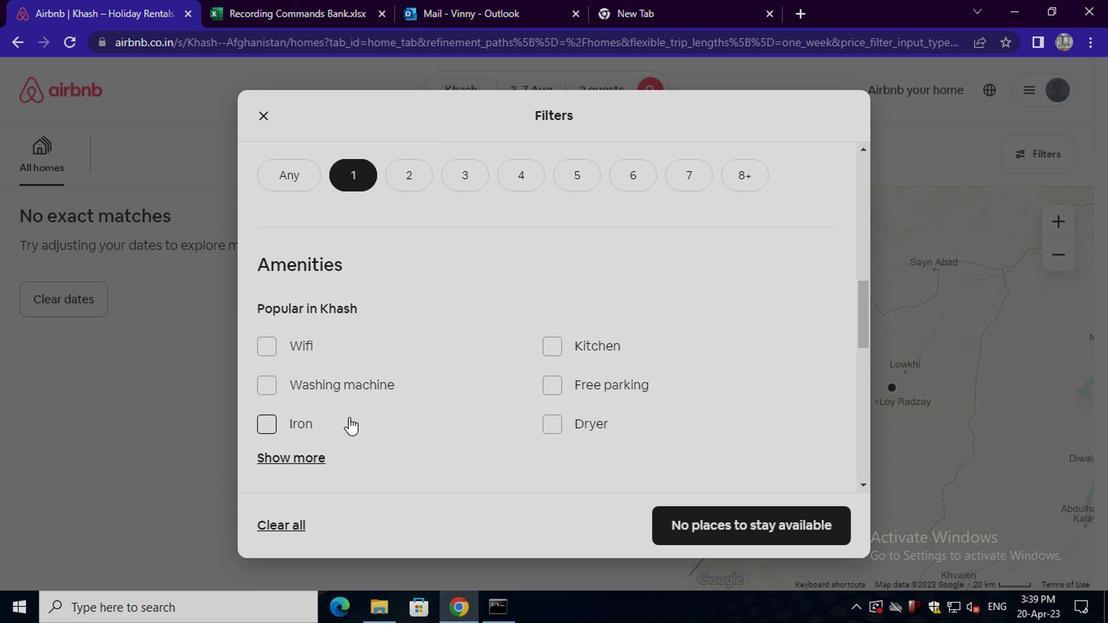 
Action: Mouse moved to (291, 373)
Screenshot: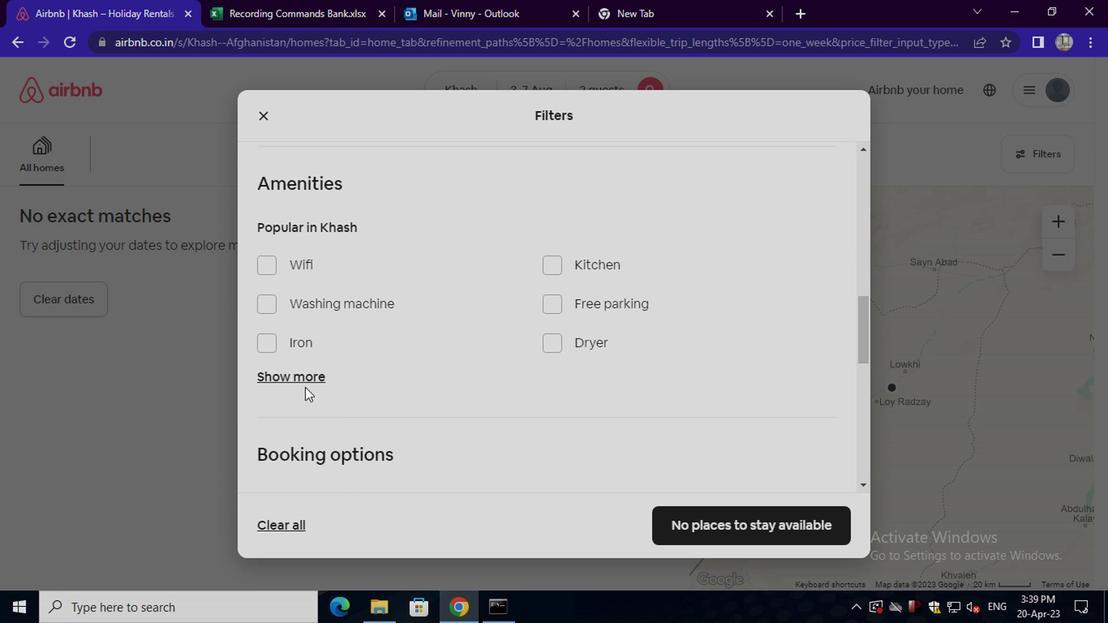 
Action: Mouse pressed left at (291, 373)
Screenshot: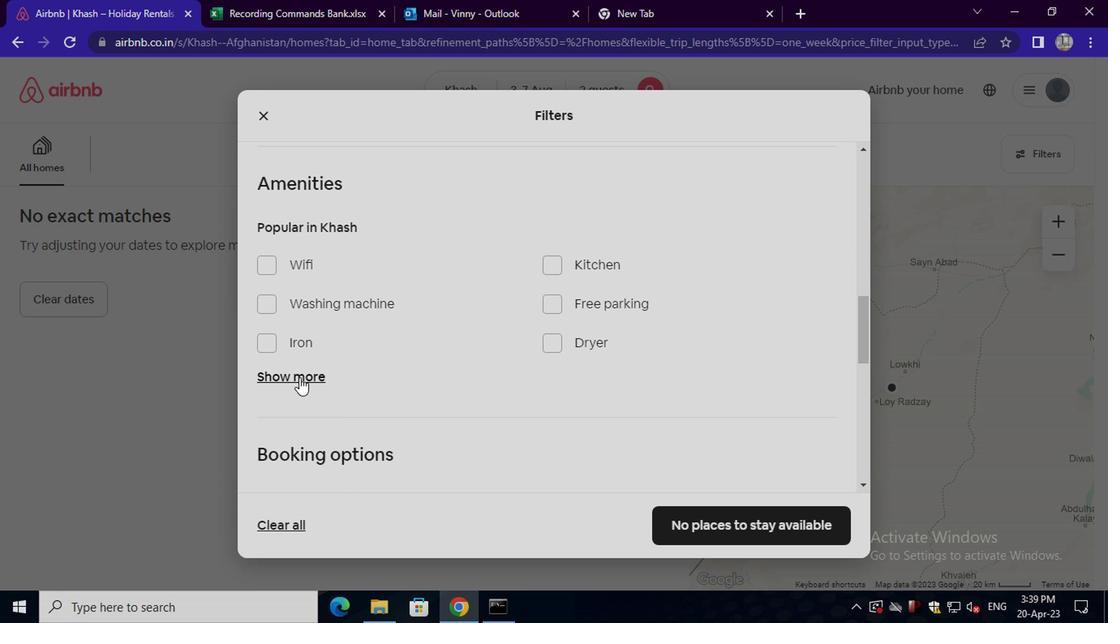 
Action: Mouse moved to (335, 419)
Screenshot: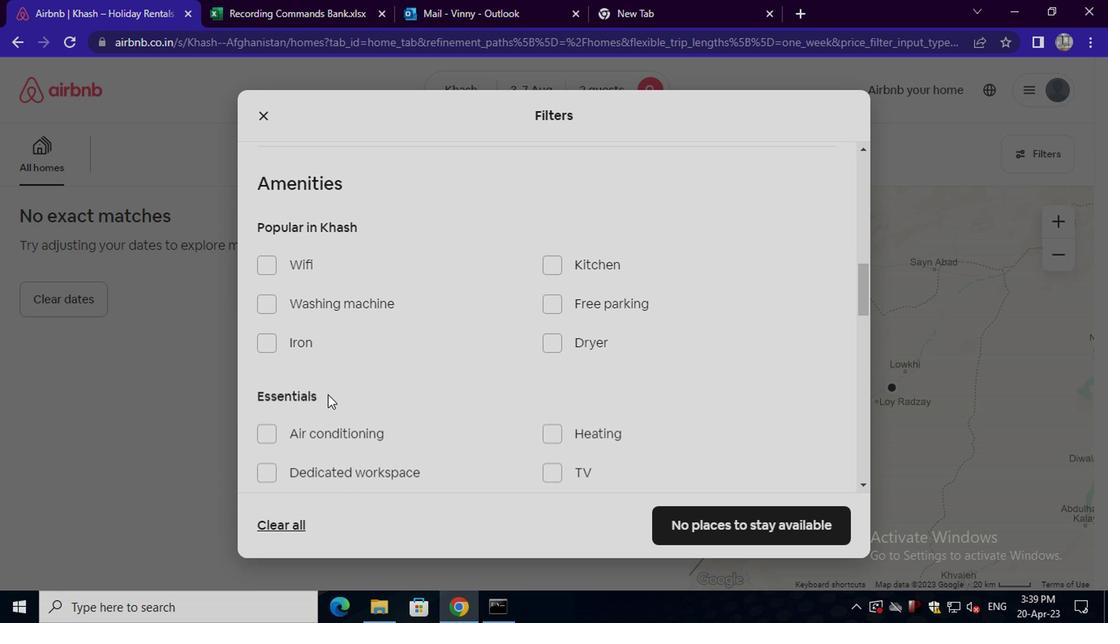 
Action: Mouse scrolled (335, 418) with delta (0, -1)
Screenshot: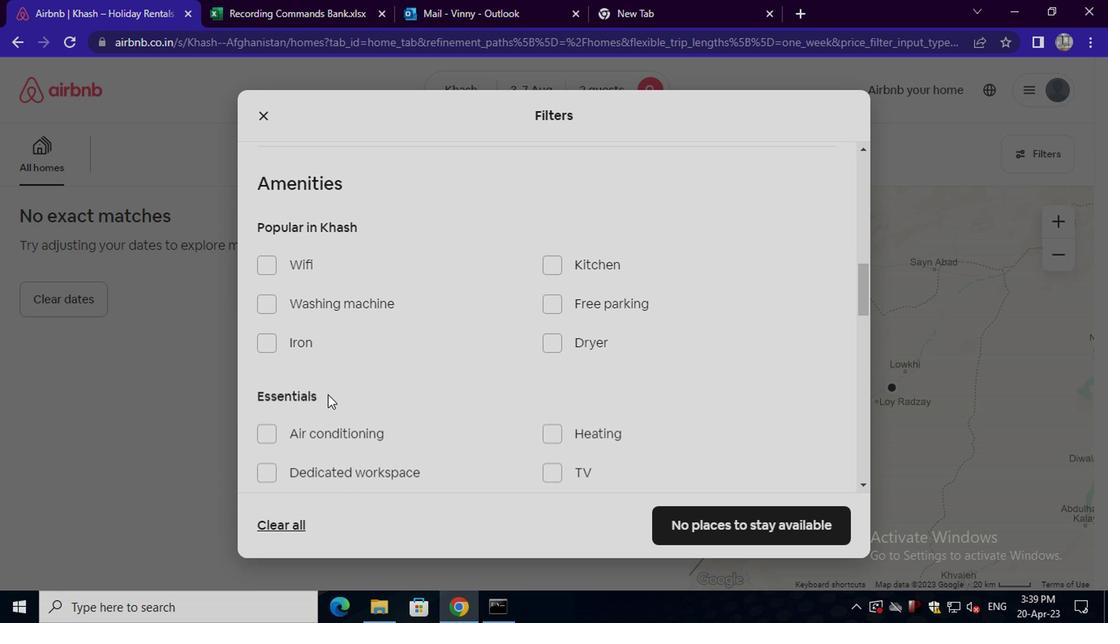 
Action: Mouse moved to (333, 359)
Screenshot: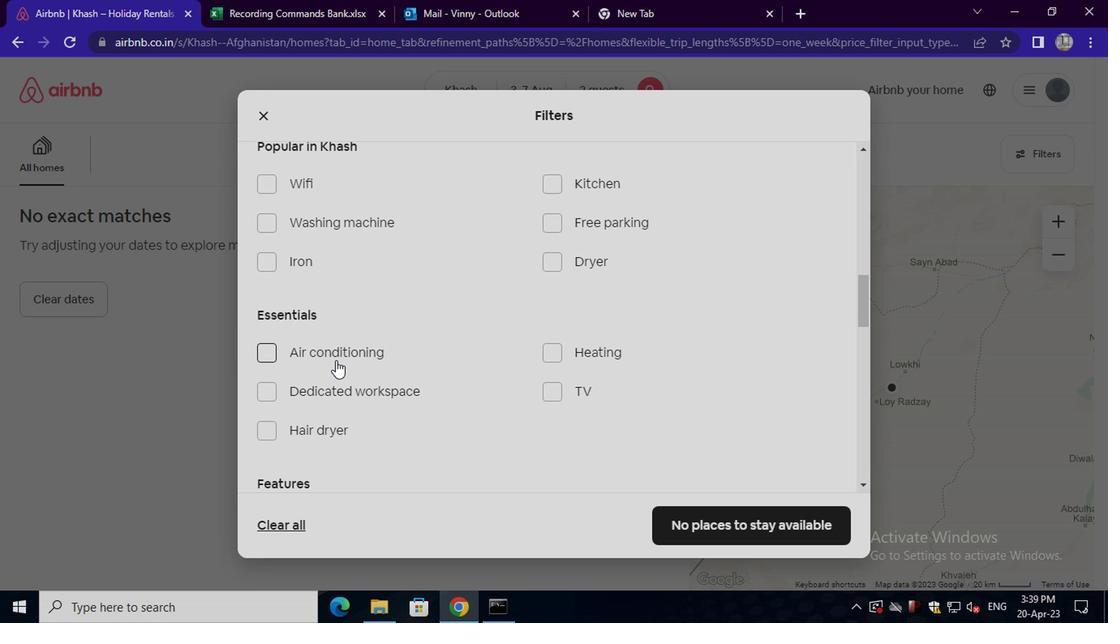 
Action: Mouse pressed left at (333, 359)
Screenshot: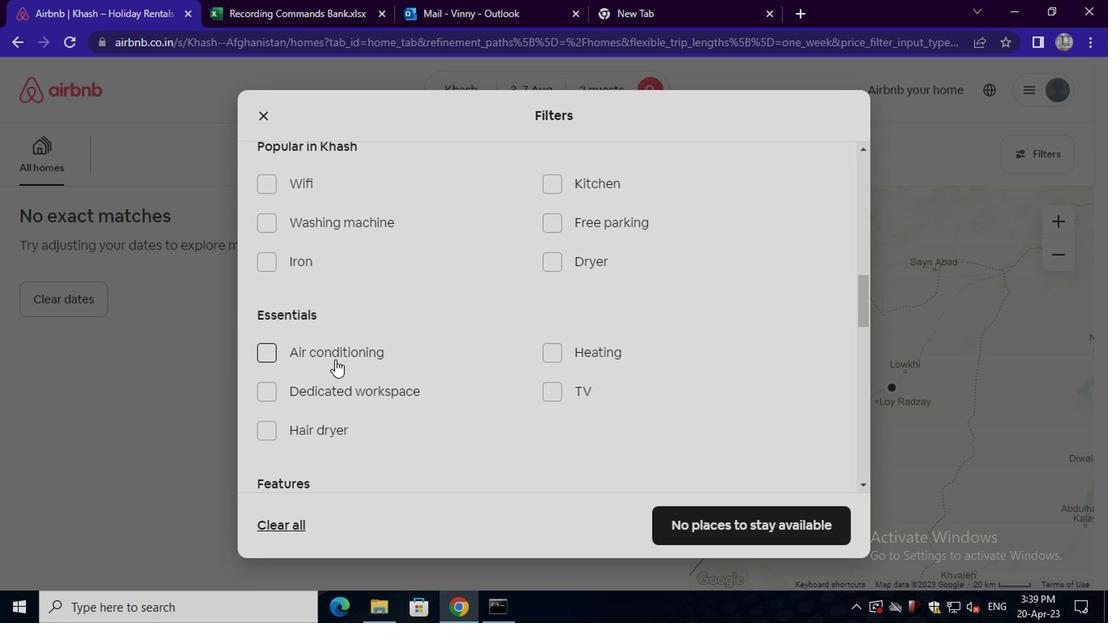
Action: Mouse moved to (344, 366)
Screenshot: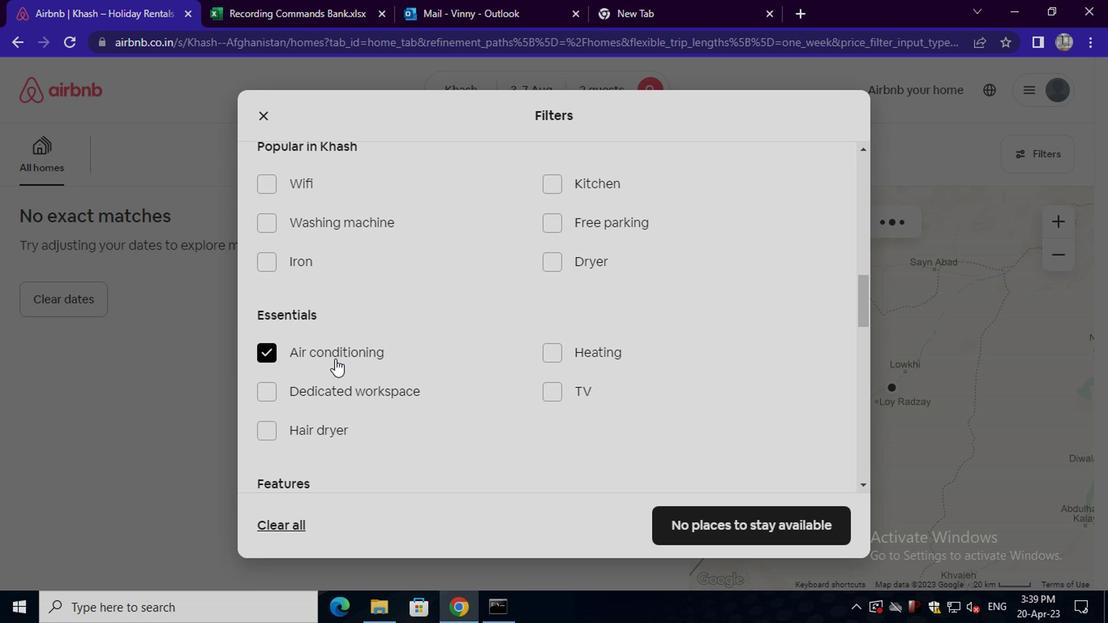 
Action: Mouse scrolled (344, 366) with delta (0, 0)
Screenshot: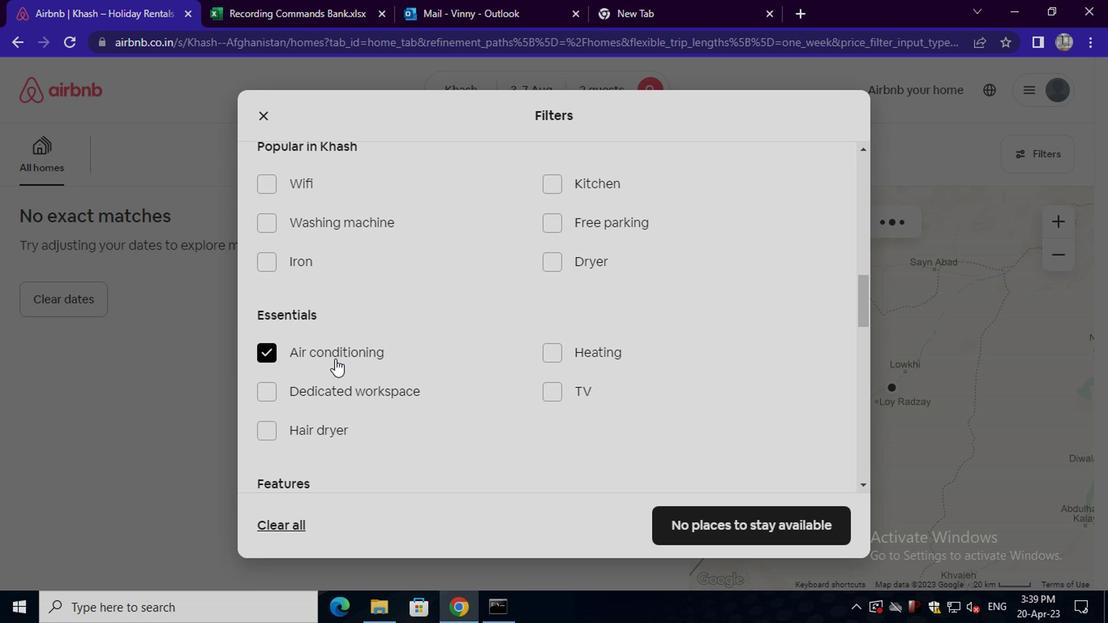 
Action: Mouse moved to (344, 367)
Screenshot: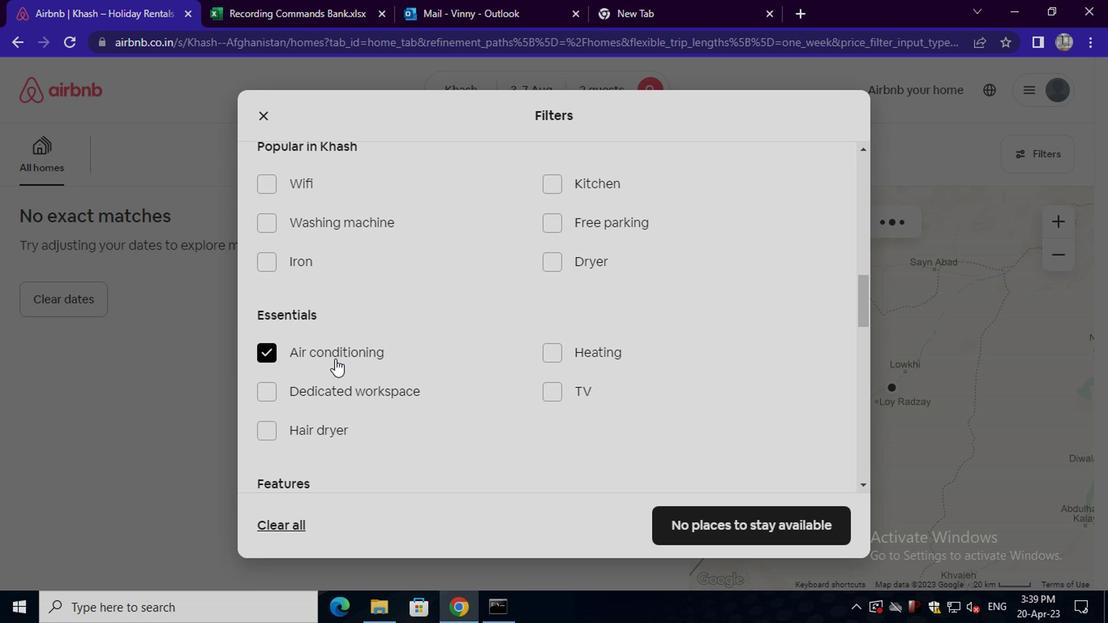 
Action: Mouse scrolled (344, 366) with delta (0, -1)
Screenshot: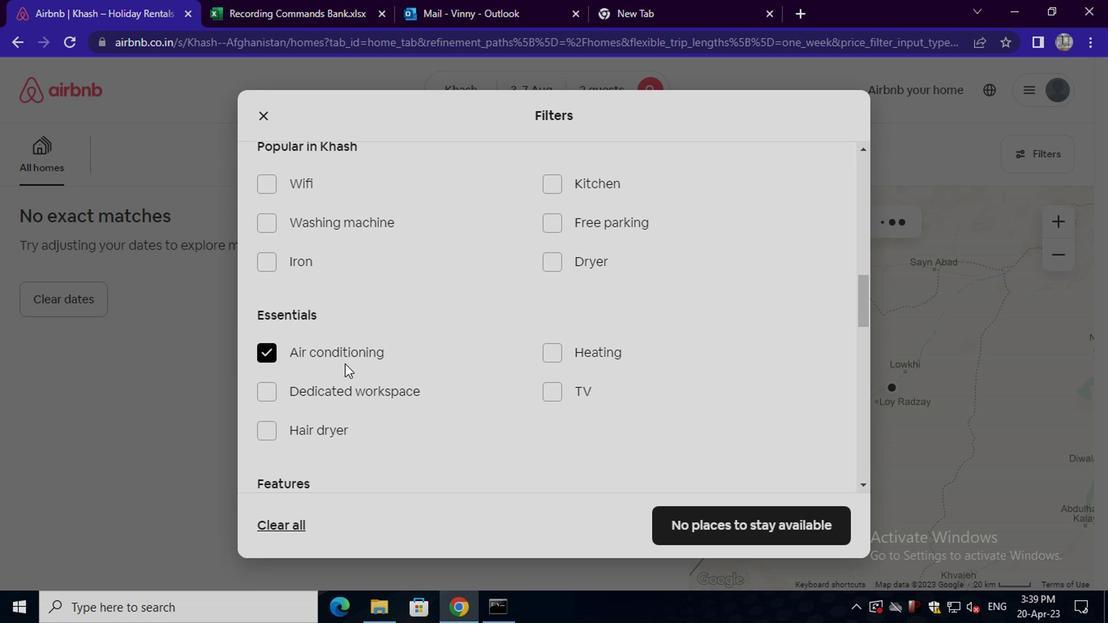 
Action: Mouse scrolled (344, 366) with delta (0, -1)
Screenshot: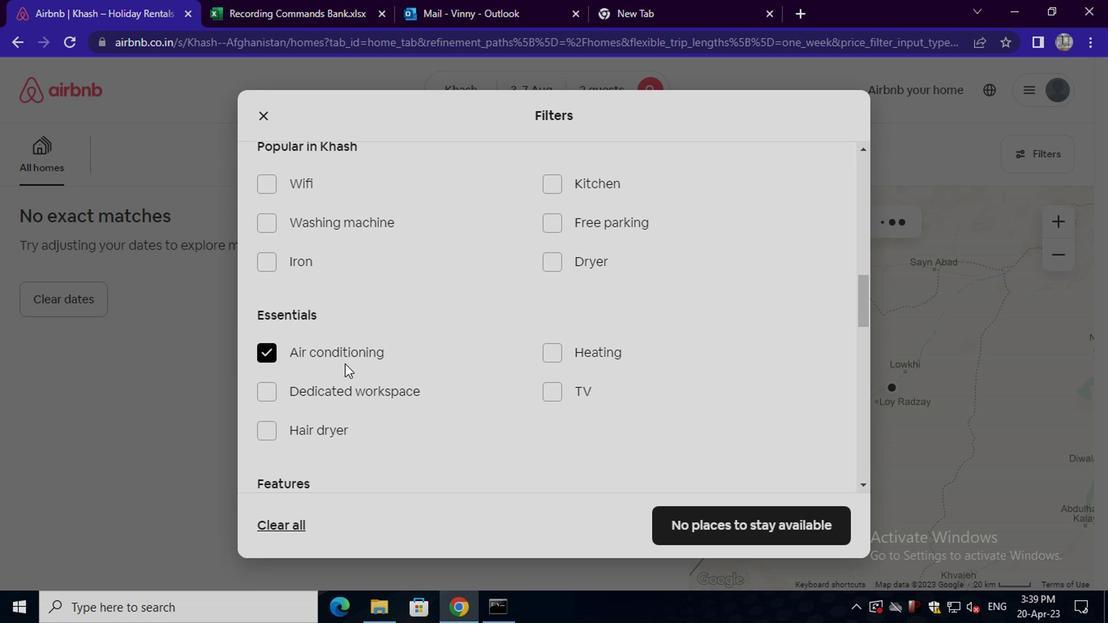 
Action: Mouse scrolled (344, 366) with delta (0, -1)
Screenshot: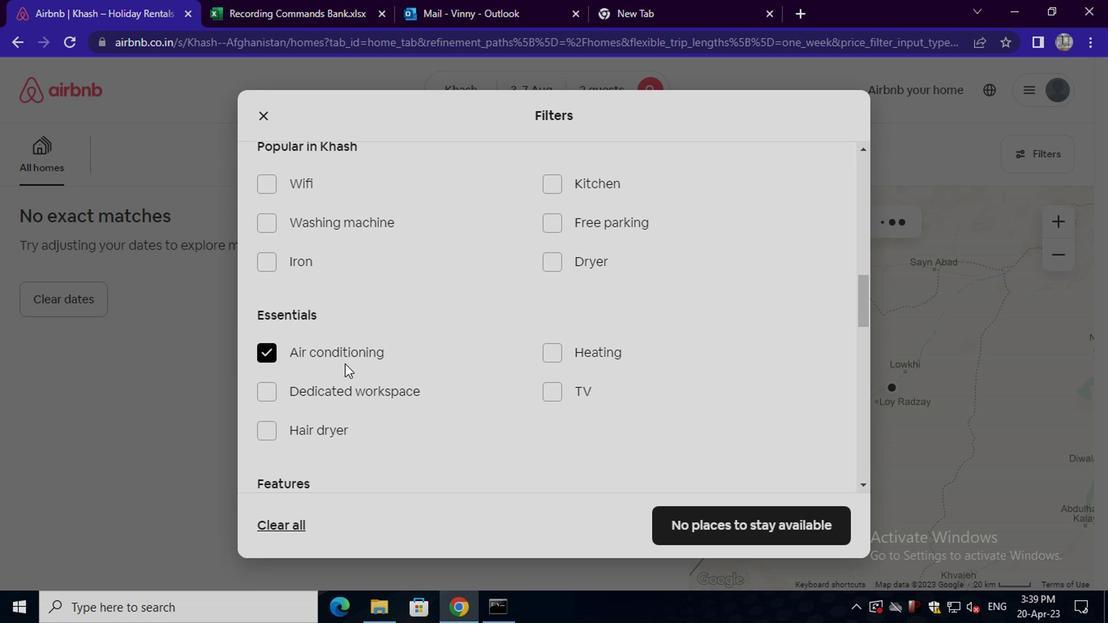 
Action: Mouse scrolled (344, 366) with delta (0, -1)
Screenshot: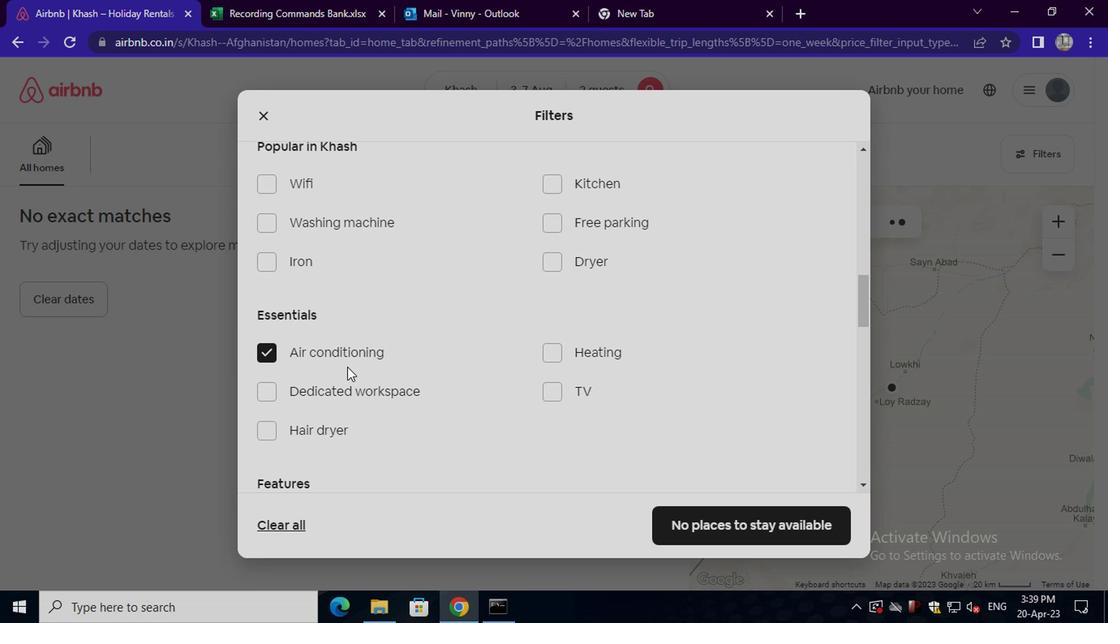 
Action: Mouse moved to (641, 375)
Screenshot: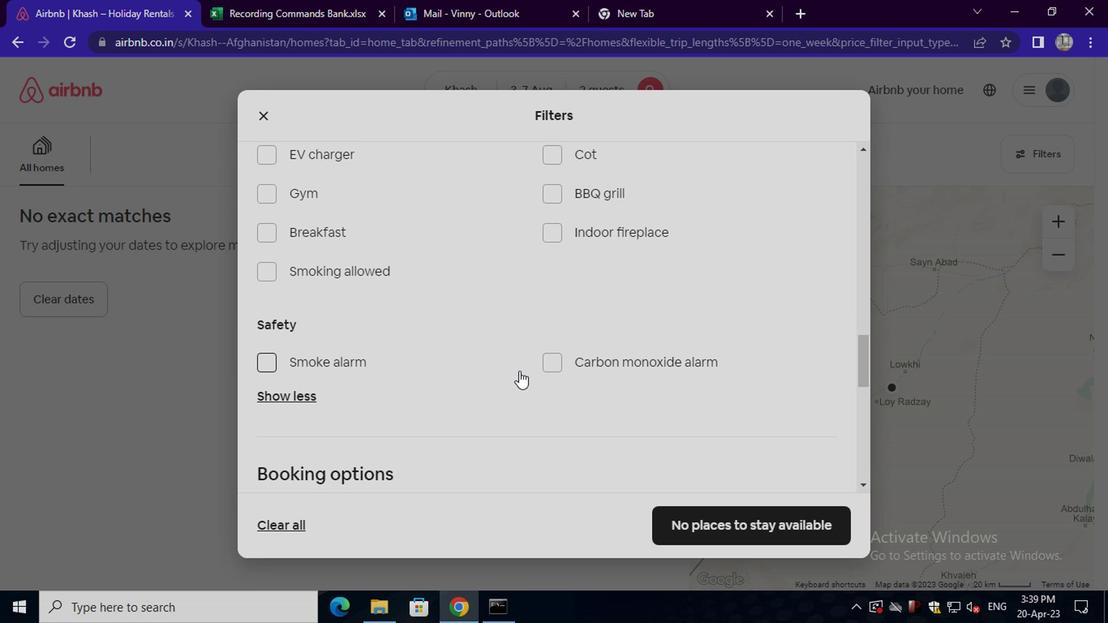 
Action: Mouse scrolled (641, 375) with delta (0, 0)
Screenshot: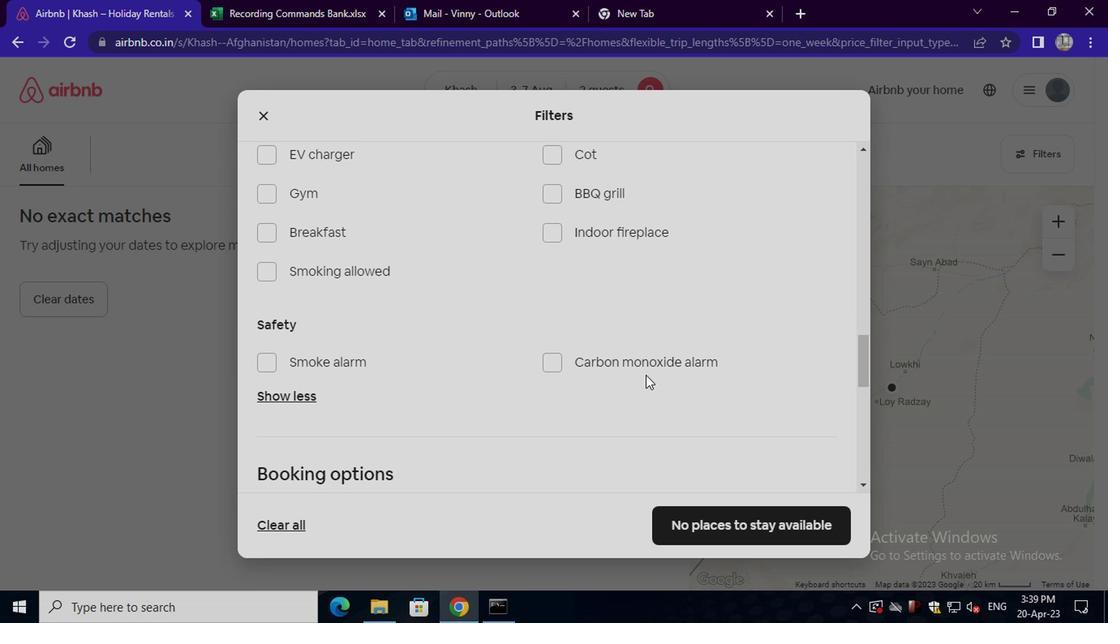 
Action: Mouse scrolled (641, 375) with delta (0, 0)
Screenshot: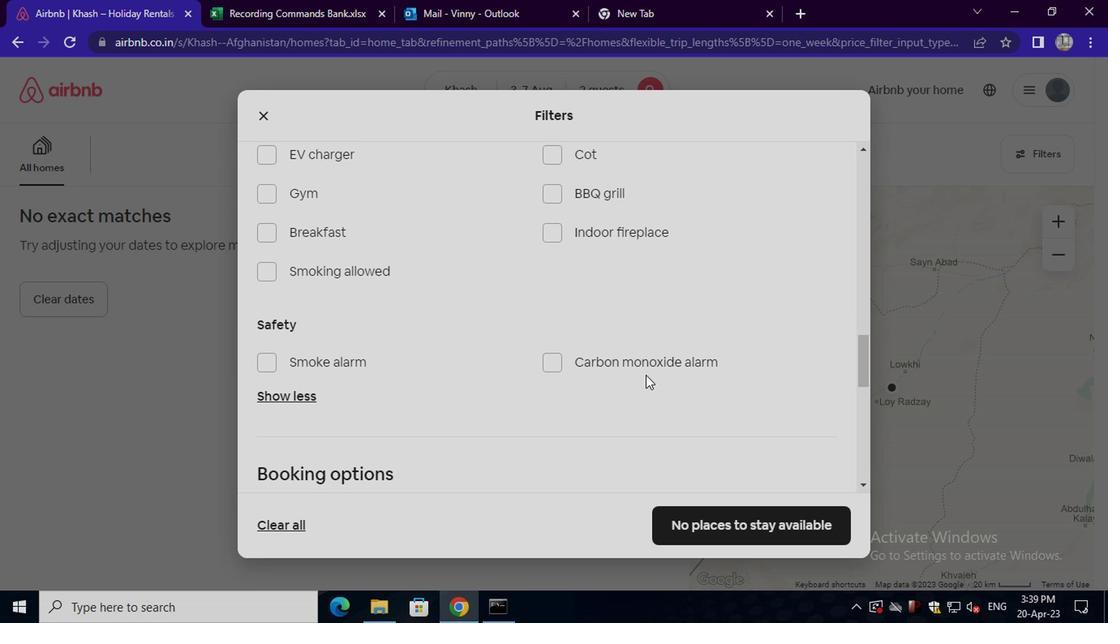 
Action: Mouse scrolled (641, 375) with delta (0, 0)
Screenshot: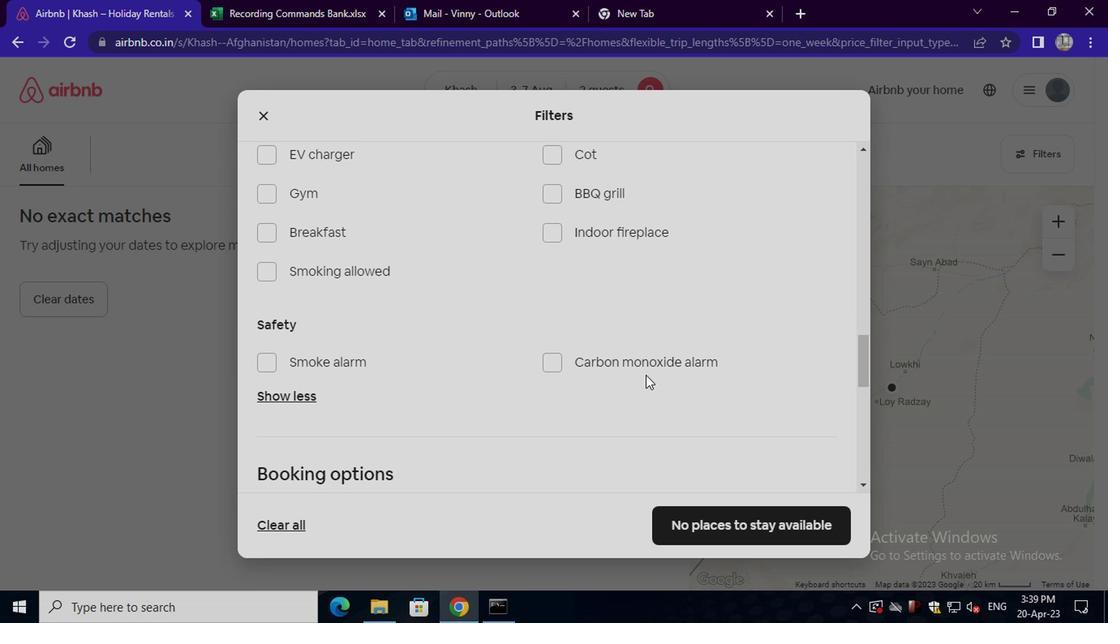 
Action: Mouse scrolled (641, 375) with delta (0, 0)
Screenshot: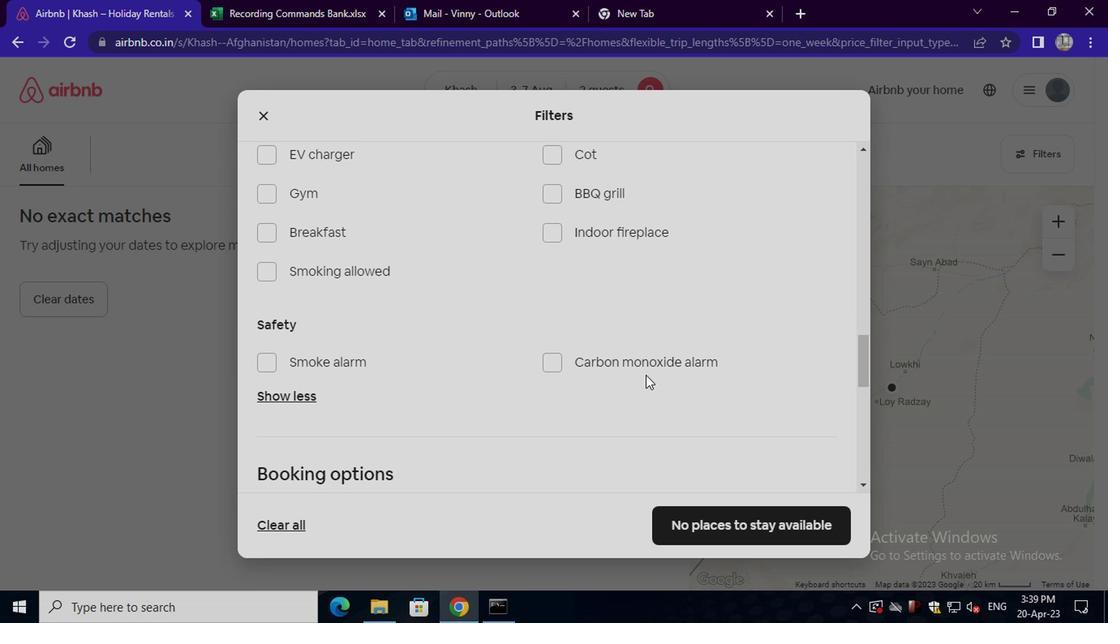 
Action: Mouse moved to (786, 260)
Screenshot: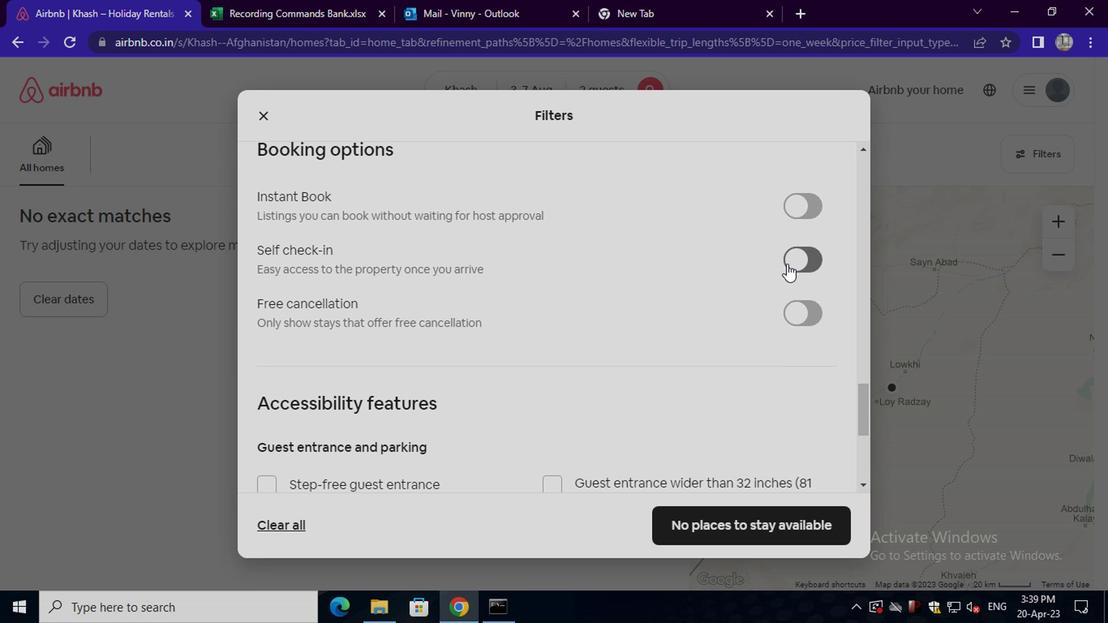 
Action: Mouse pressed left at (786, 260)
Screenshot: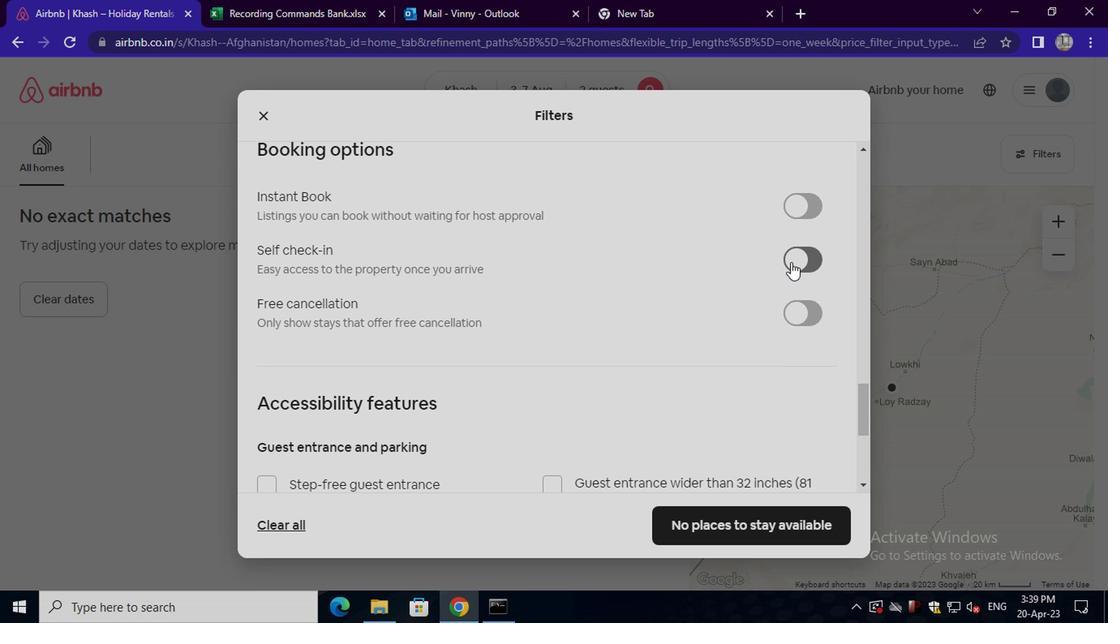 
Action: Mouse moved to (509, 331)
Screenshot: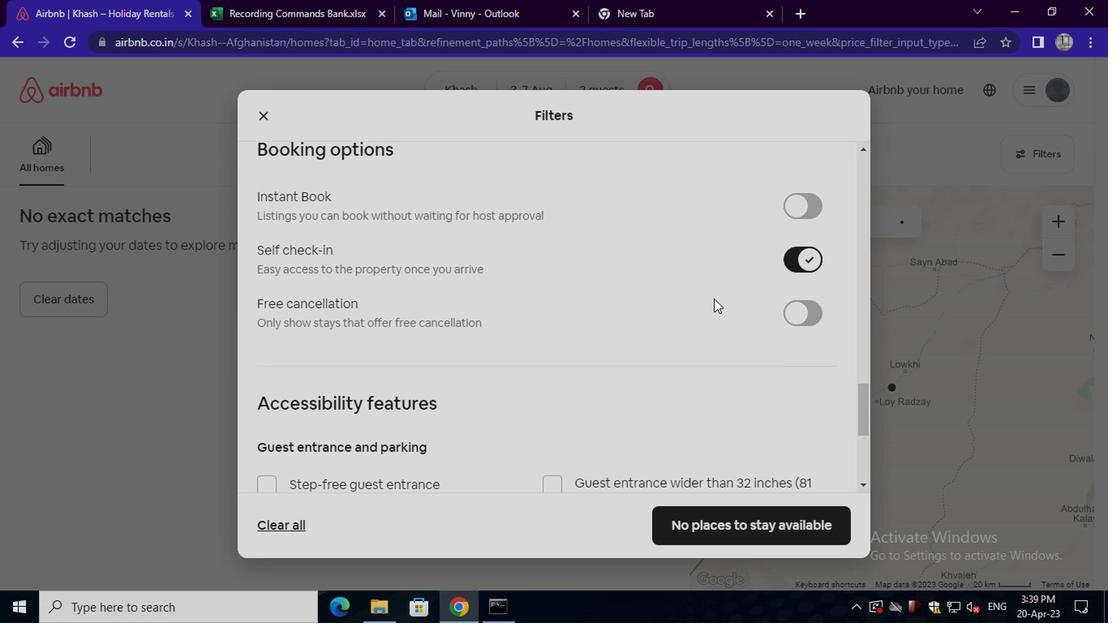 
Action: Mouse scrolled (509, 330) with delta (0, -1)
Screenshot: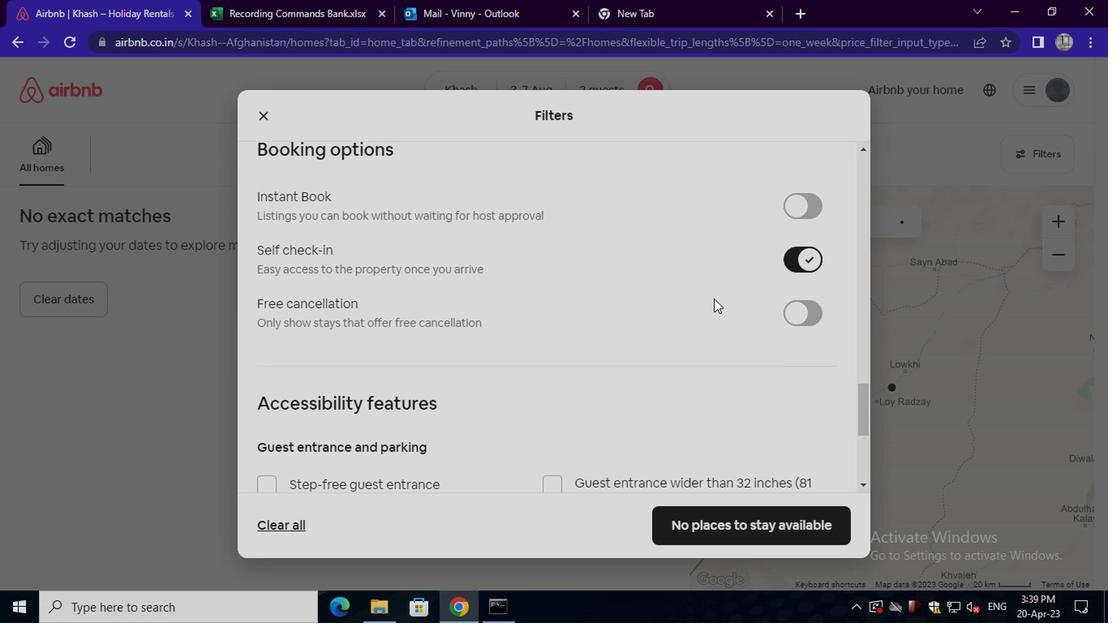 
Action: Mouse moved to (508, 331)
Screenshot: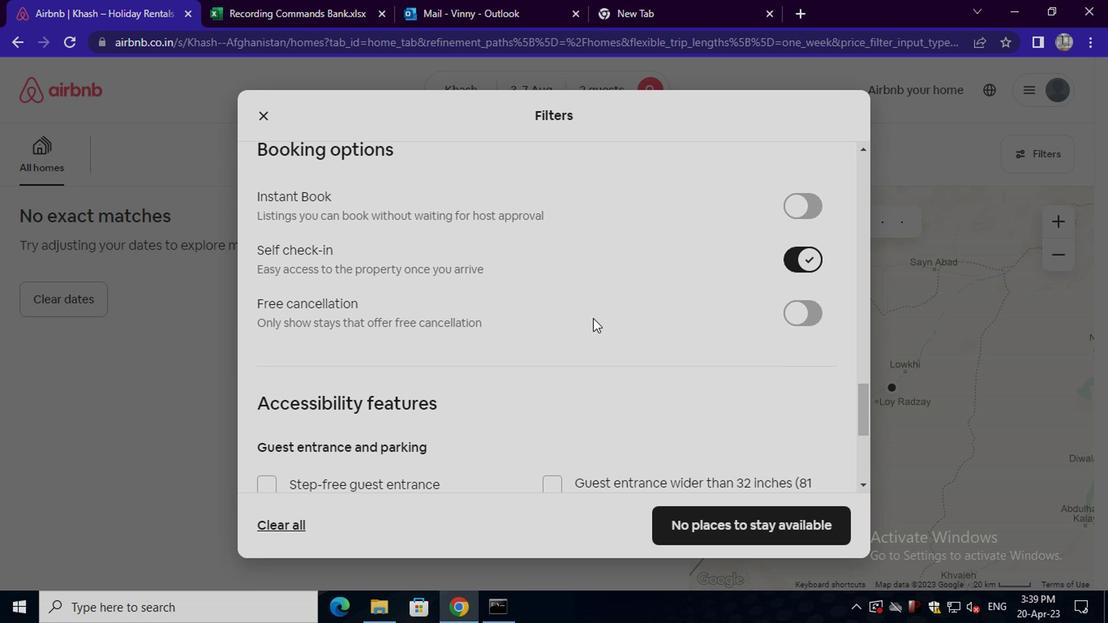 
Action: Mouse scrolled (508, 331) with delta (0, 0)
Screenshot: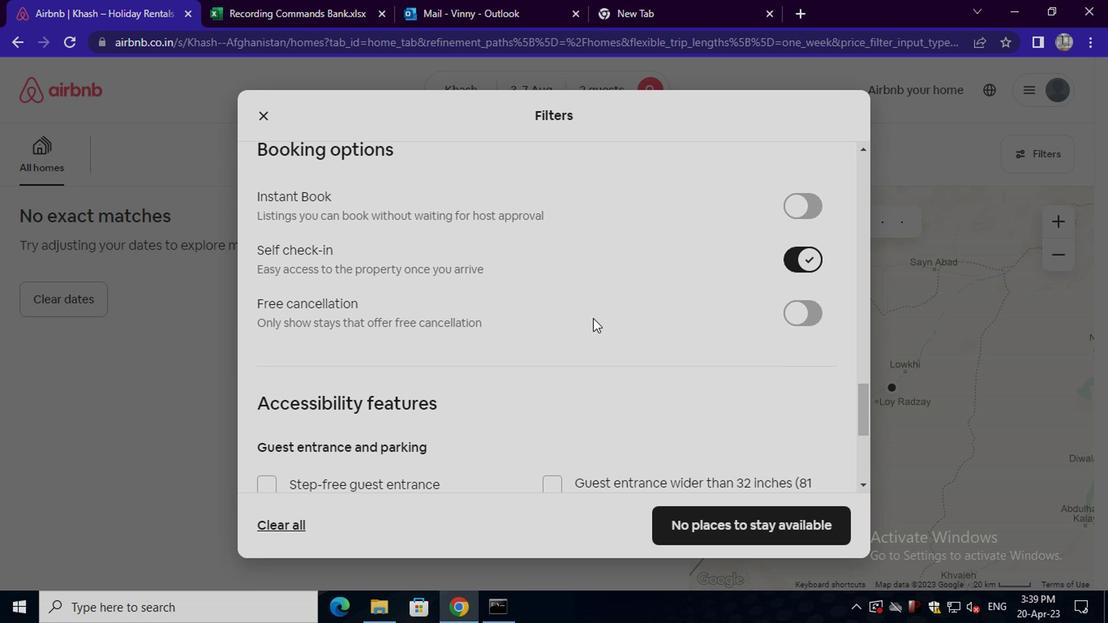
Action: Mouse scrolled (508, 331) with delta (0, 0)
Screenshot: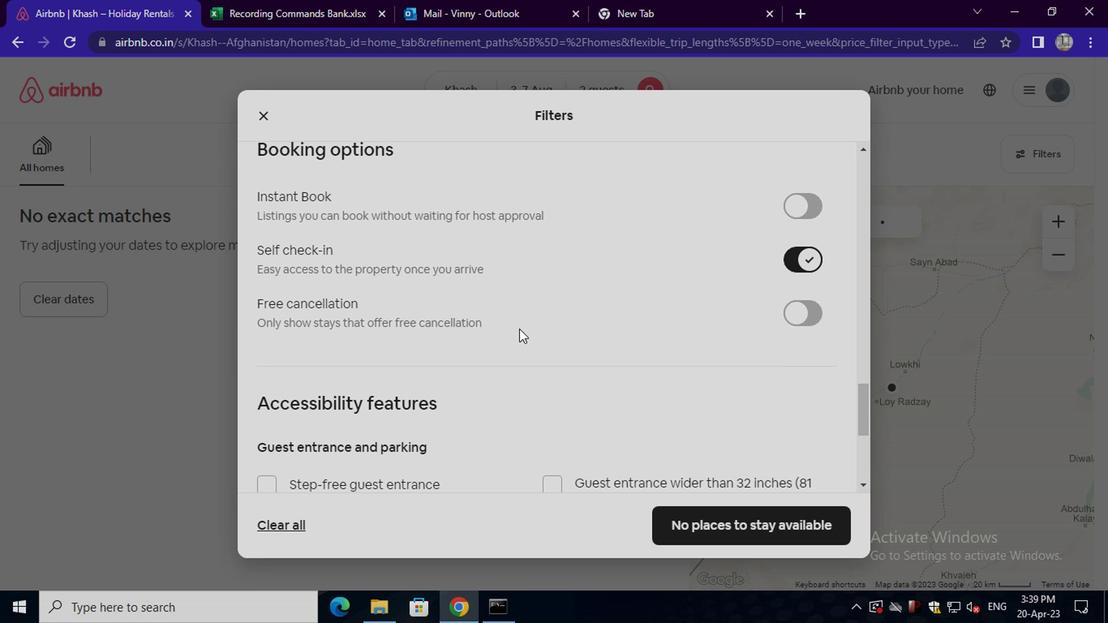 
Action: Mouse moved to (508, 333)
Screenshot: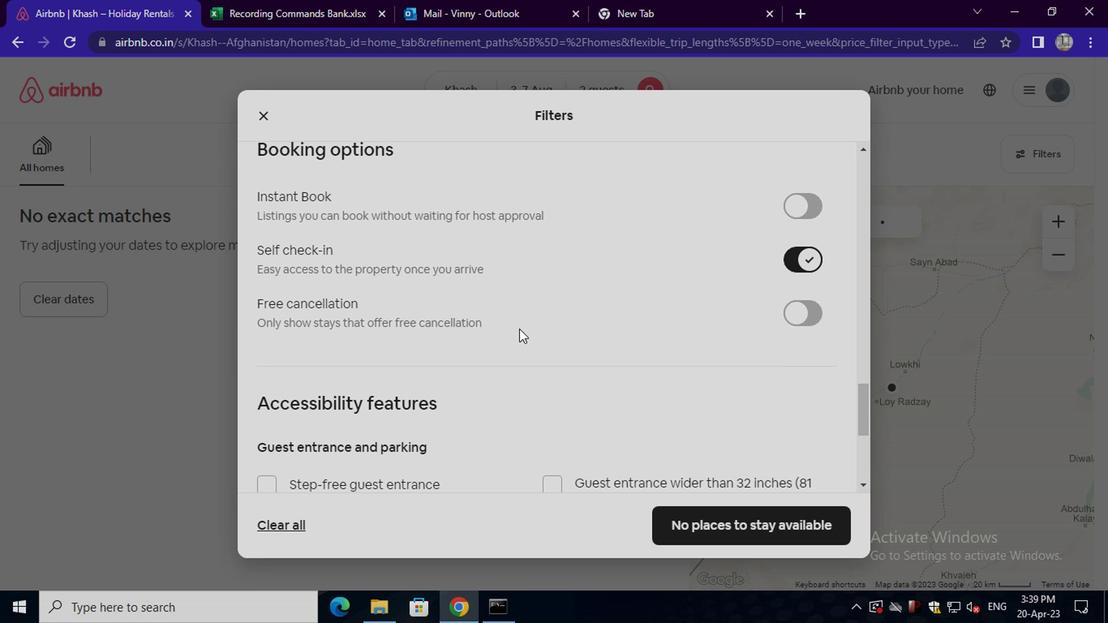 
Action: Mouse scrolled (508, 331) with delta (0, -1)
Screenshot: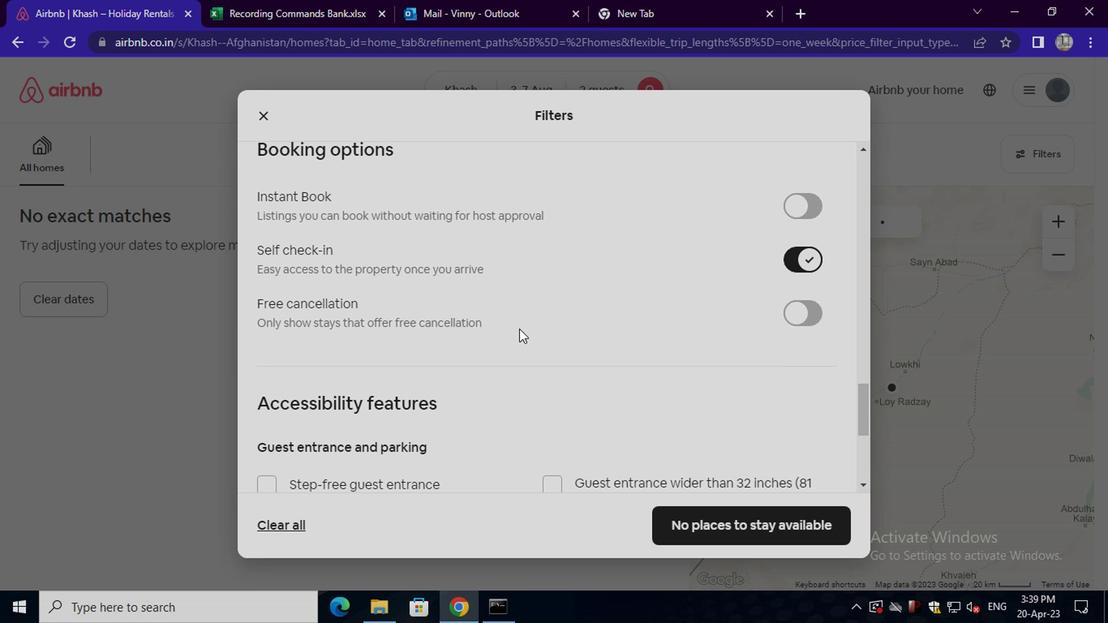 
Action: Mouse scrolled (508, 331) with delta (0, -1)
Screenshot: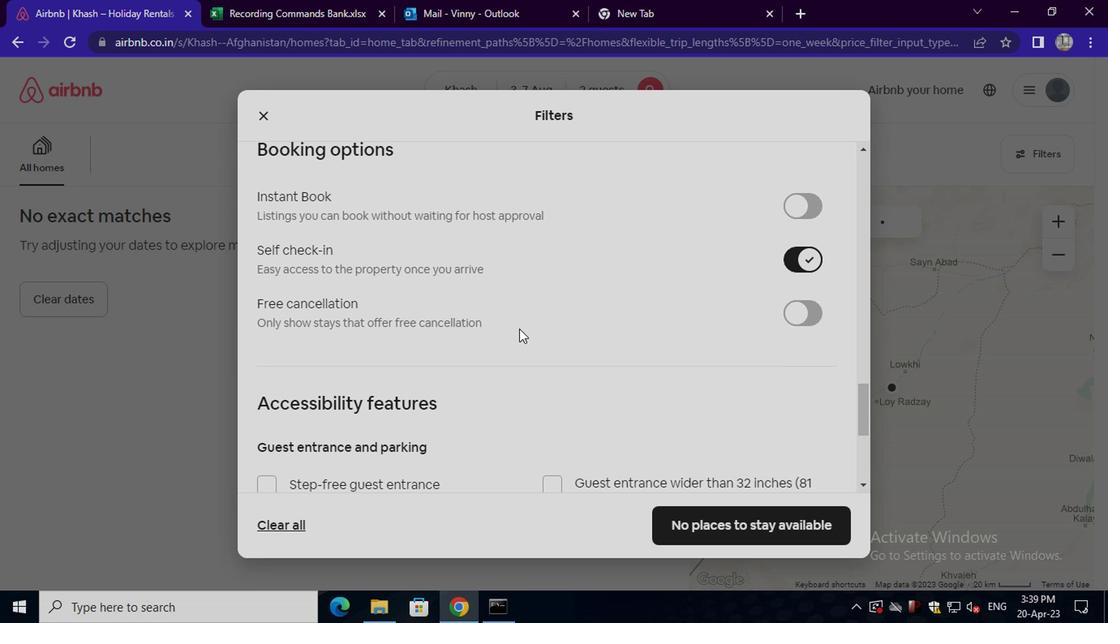 
Action: Mouse moved to (503, 338)
Screenshot: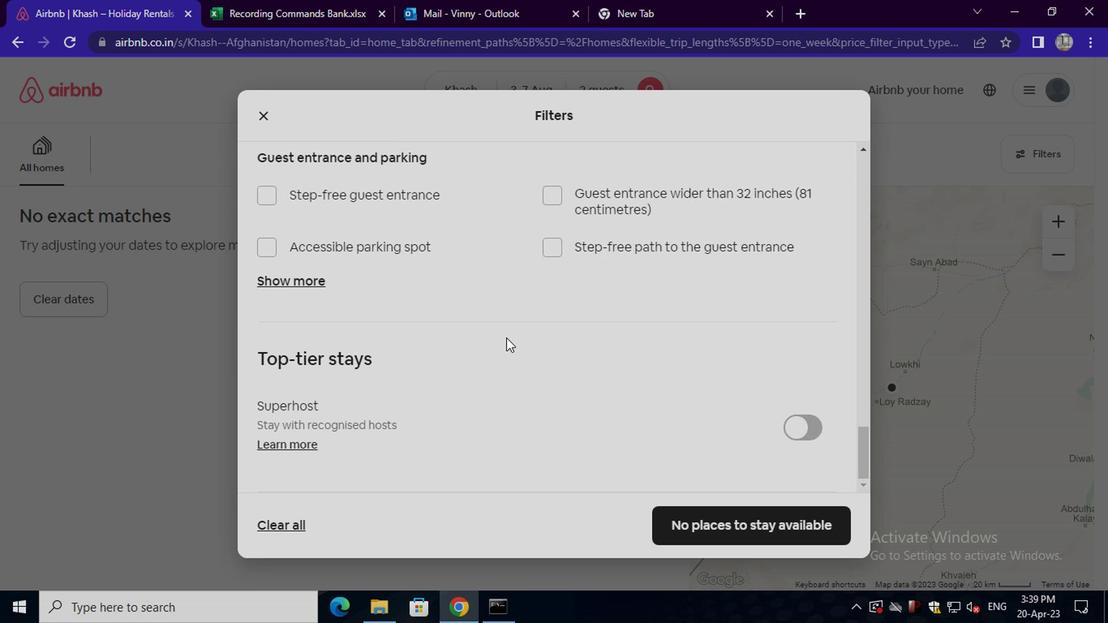 
Action: Mouse scrolled (503, 337) with delta (0, -1)
Screenshot: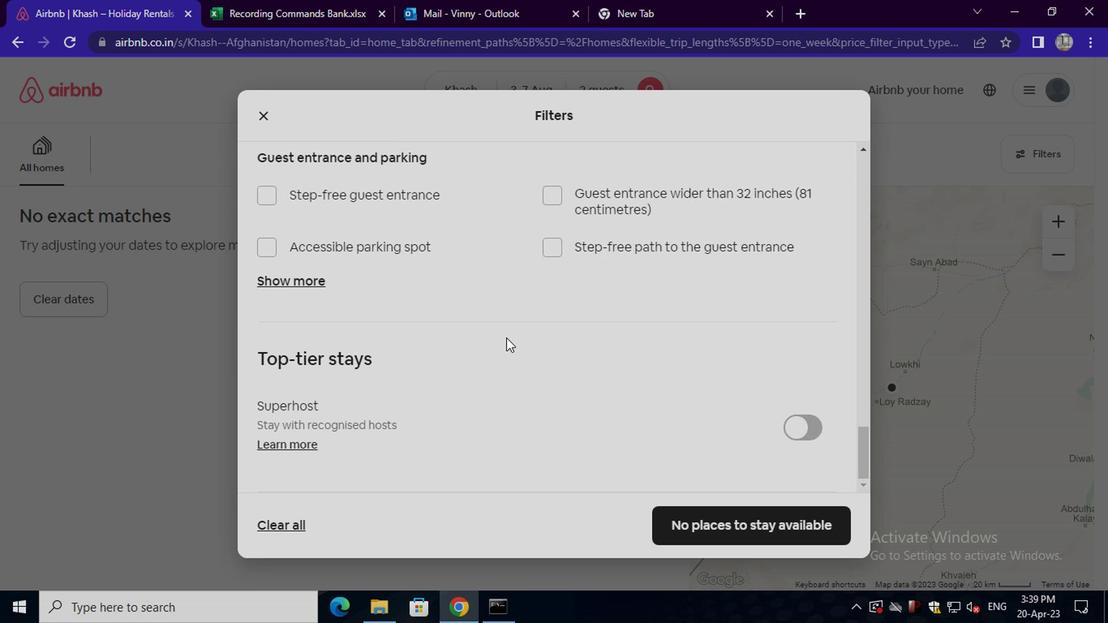 
Action: Mouse moved to (503, 338)
Screenshot: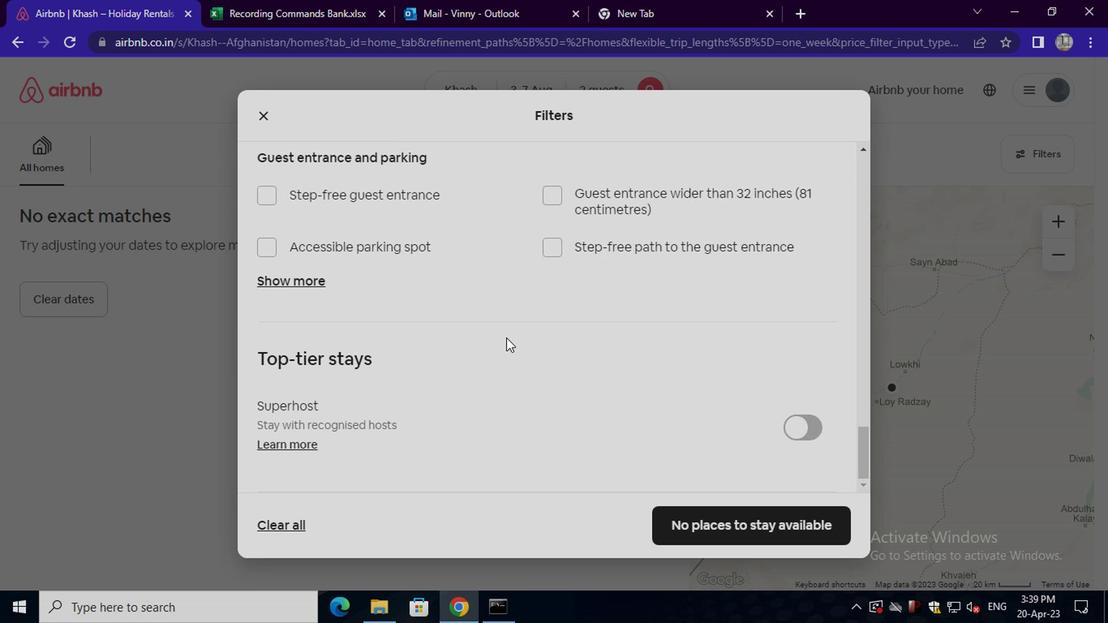 
Action: Mouse scrolled (503, 337) with delta (0, -1)
Screenshot: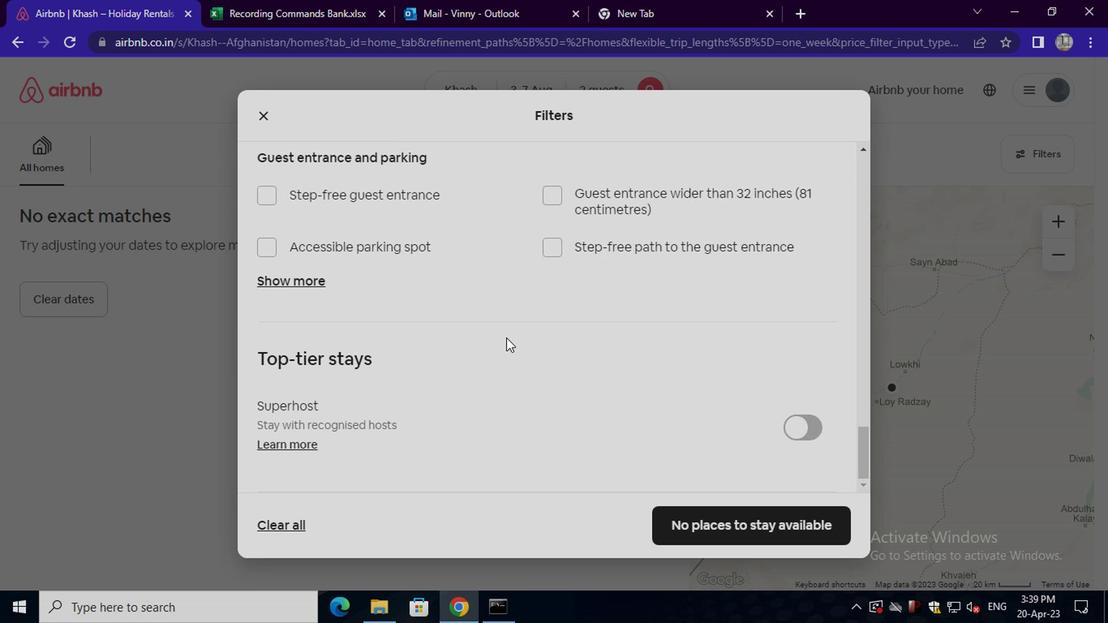 
Action: Mouse moved to (503, 339)
Screenshot: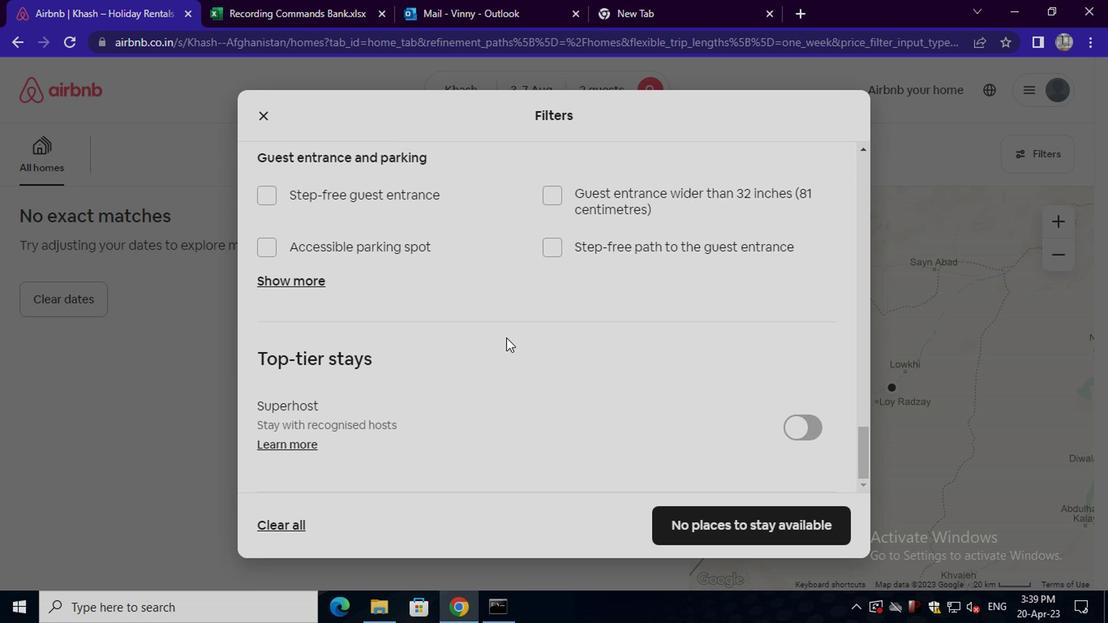 
Action: Mouse scrolled (503, 338) with delta (0, 0)
Screenshot: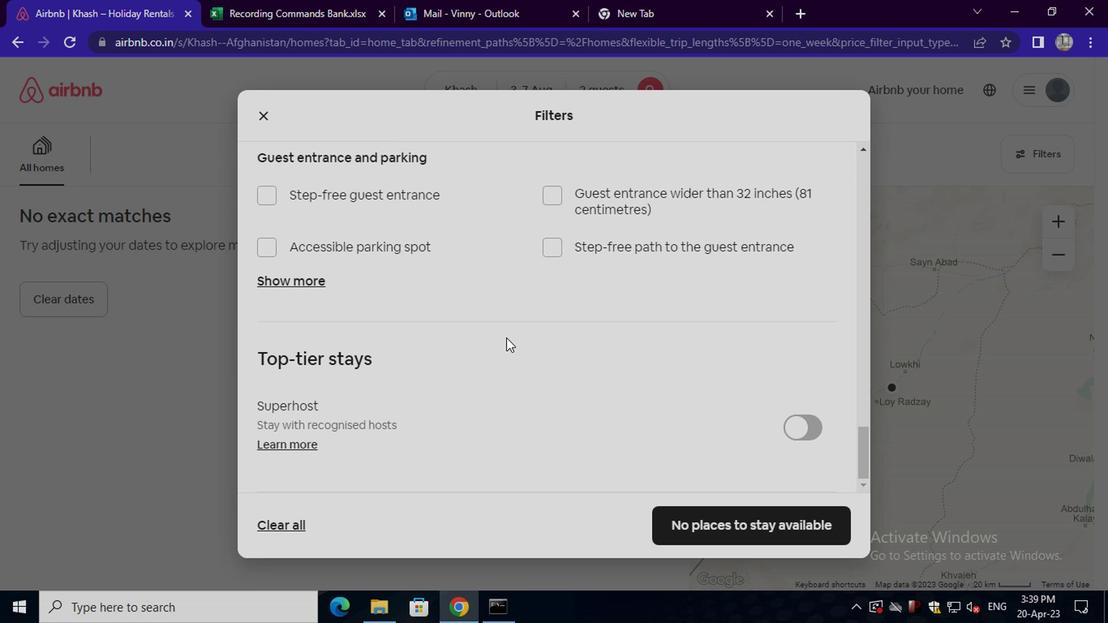 
Action: Mouse moved to (687, 528)
Screenshot: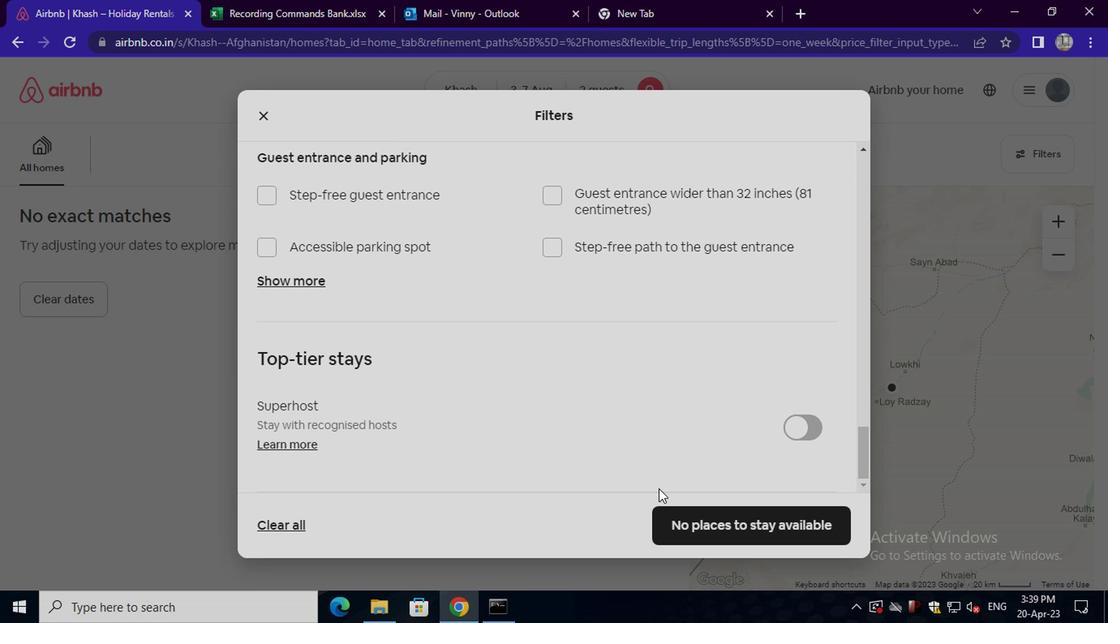 
Action: Mouse pressed left at (687, 528)
Screenshot: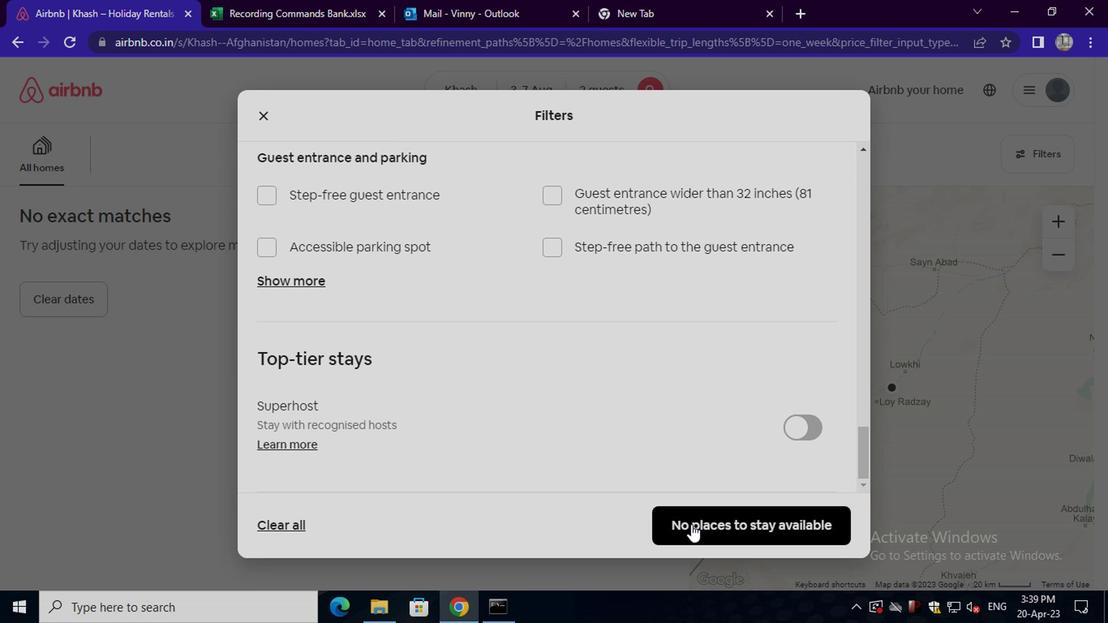 
